 Task: Create new contact,   with mail id: 'Gianna.Nelson@cbsnewyork.com', first name: 'Gianna', Last name: 'Nelson', Job Title: Supply Chain Manager, Phone number (916) 555-5678. Change life cycle stage to  'Lead' and lead status to 'New'. Add new company to the associated contact: www.turbotechindia.com_x000D_
 and type: Reseller. Logged in from softage.3@softage.net
Action: Mouse moved to (71, 70)
Screenshot: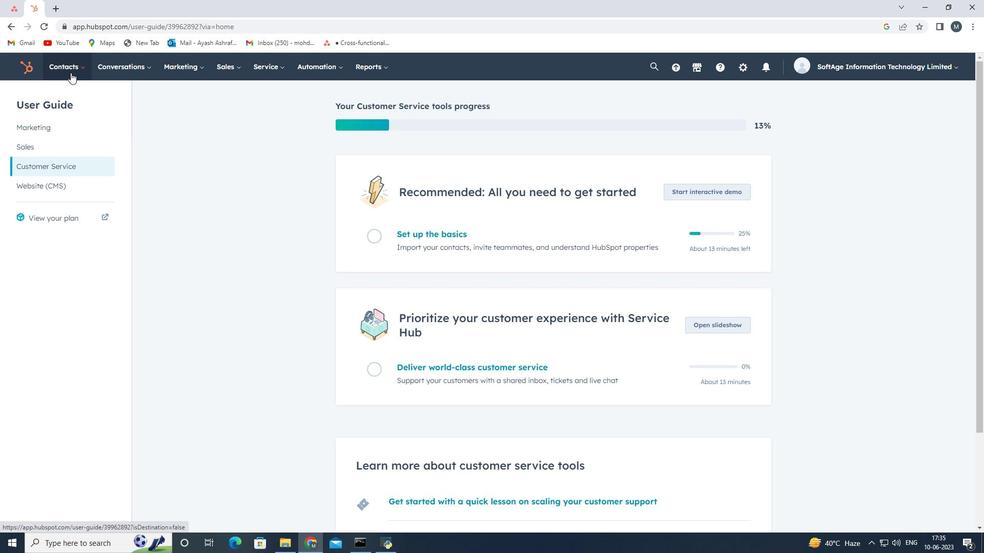 
Action: Mouse pressed left at (70, 71)
Screenshot: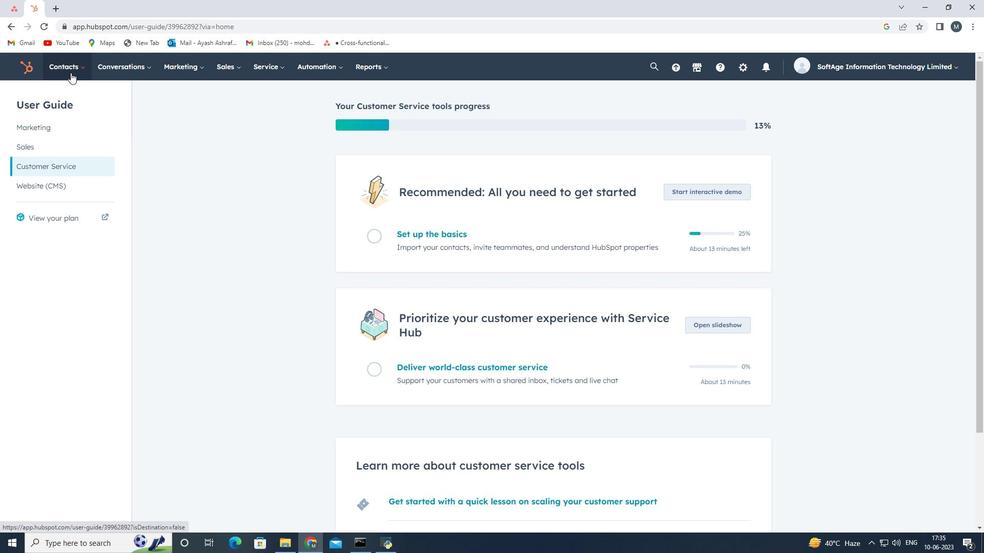 
Action: Mouse moved to (72, 93)
Screenshot: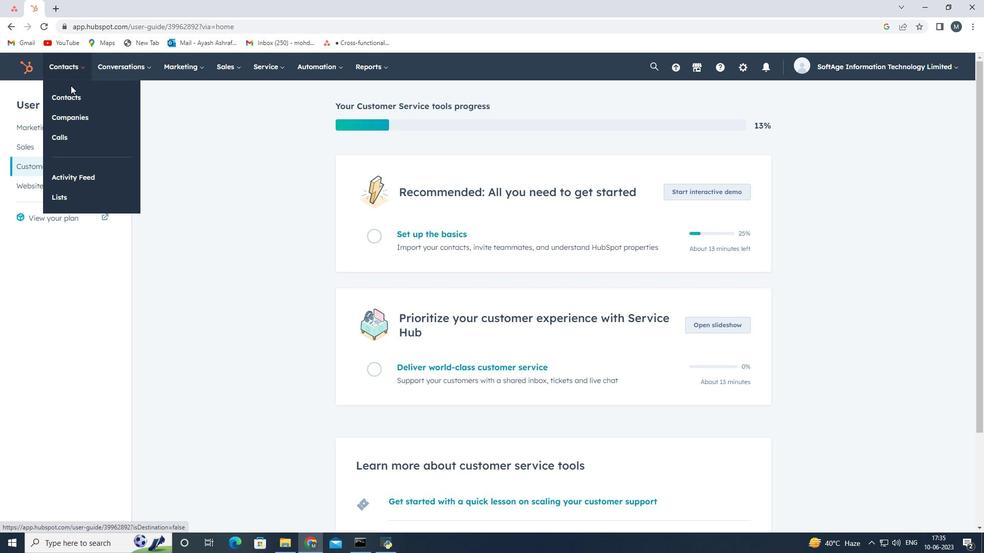 
Action: Mouse pressed left at (72, 93)
Screenshot: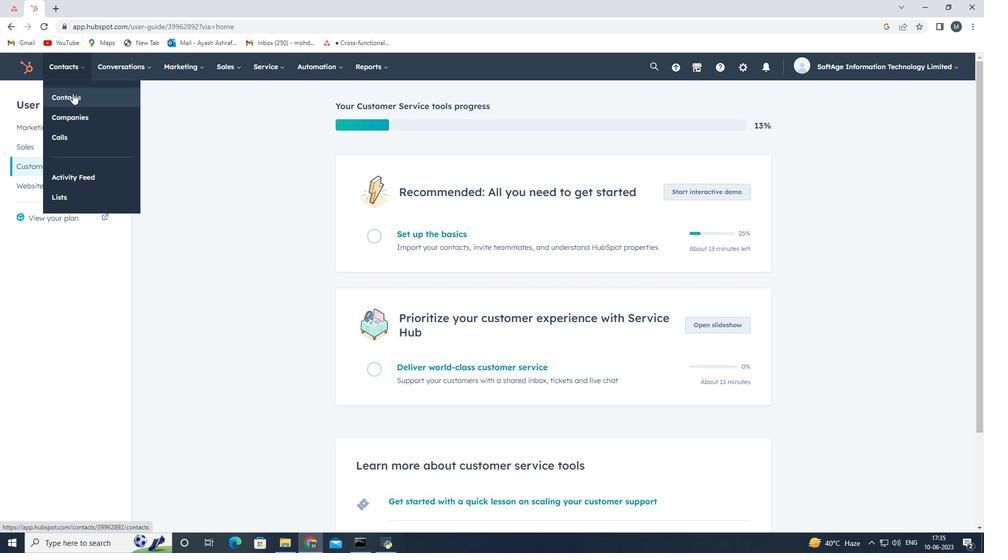 
Action: Mouse moved to (926, 106)
Screenshot: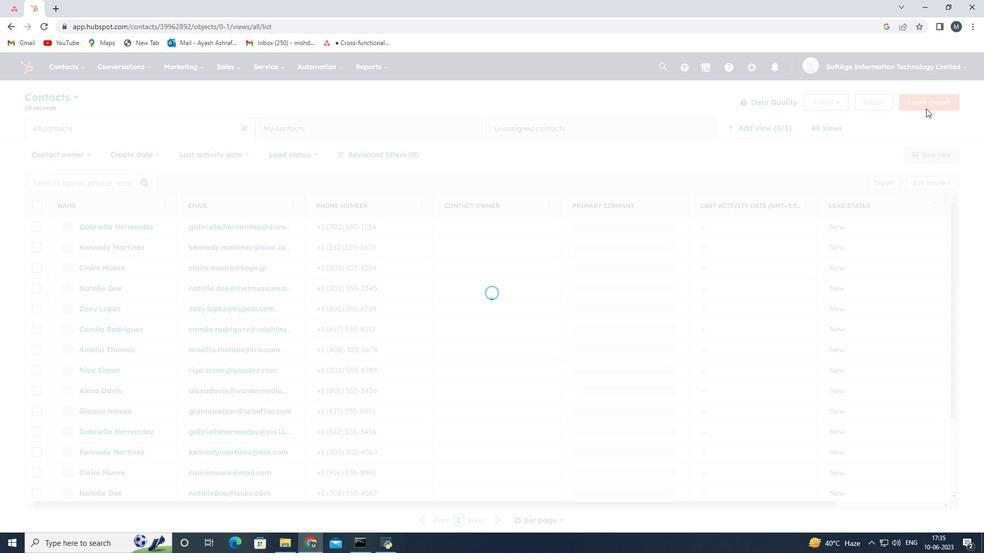 
Action: Mouse pressed left at (926, 106)
Screenshot: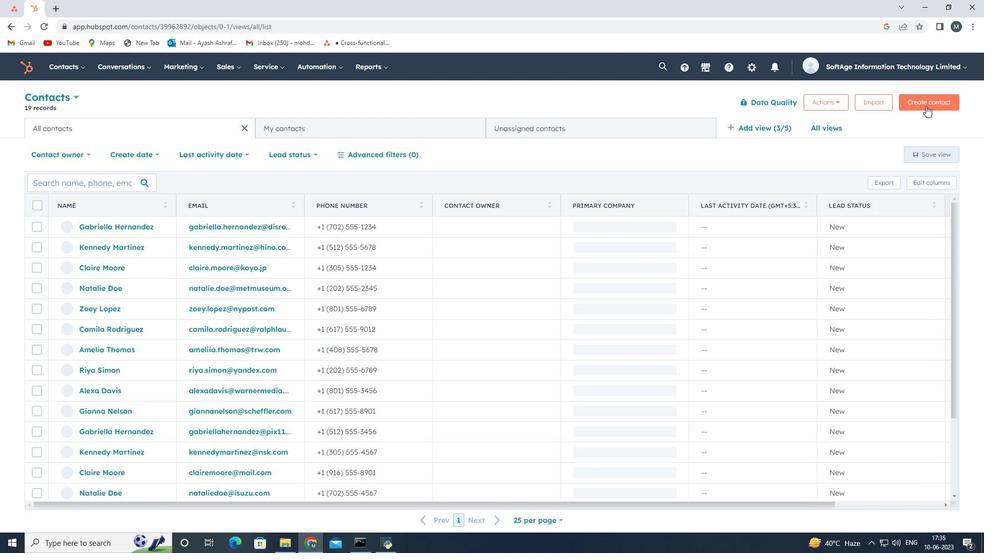
Action: Mouse moved to (753, 152)
Screenshot: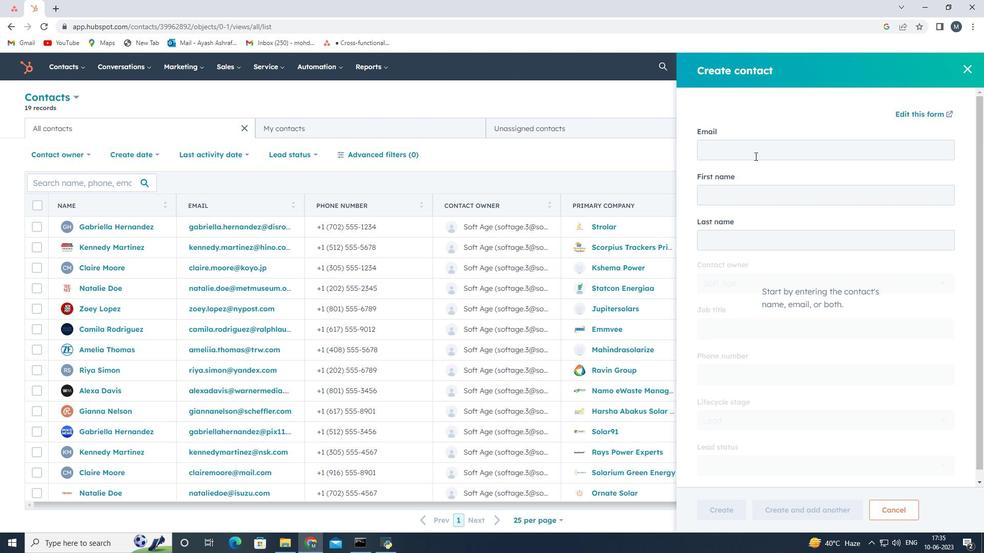 
Action: Mouse pressed left at (753, 152)
Screenshot: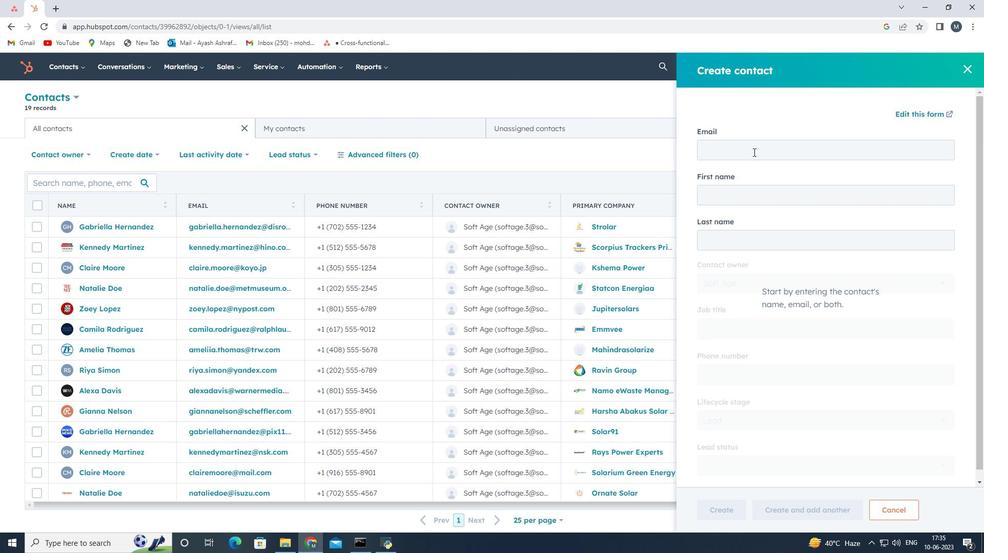 
Action: Key pressed <Key.shift>Gianna.<Key.shift>Nelson<Key.shift><Key.shift><Key.shift><Key.shift><Key.shift><Key.shift><Key.shift><Key.shift><Key.shift><Key.shift><Key.shift><Key.shift>@cbsnewyork.com
Screenshot: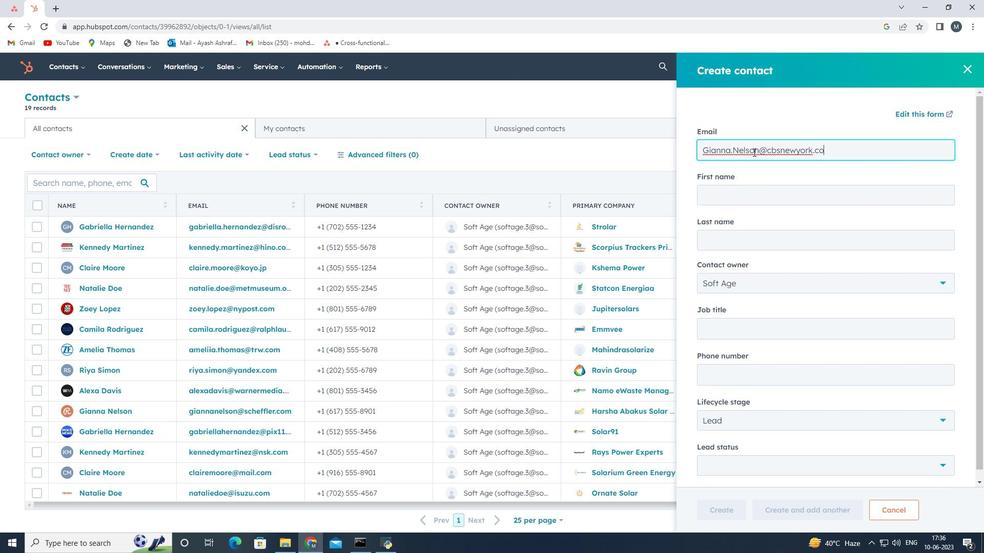 
Action: Mouse moved to (757, 194)
Screenshot: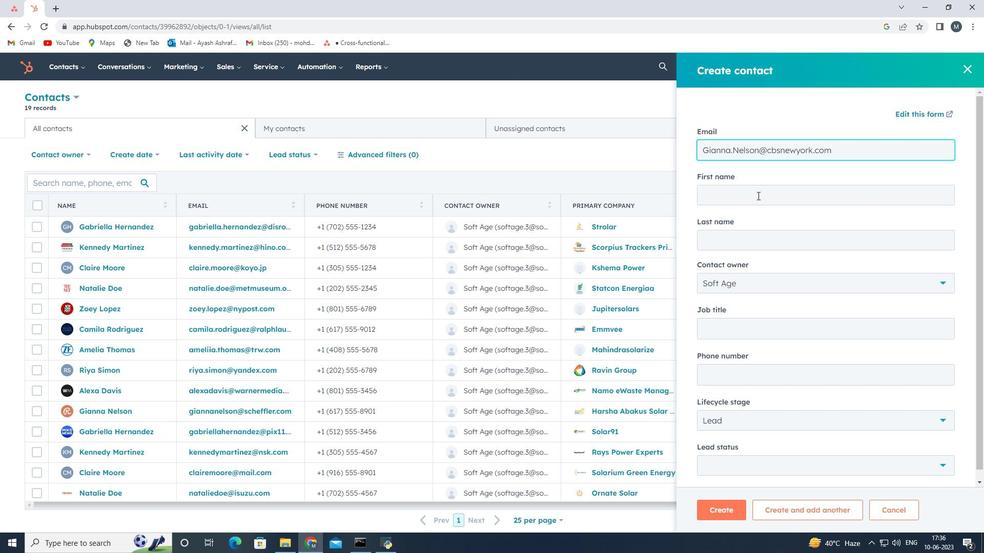 
Action: Mouse pressed left at (757, 194)
Screenshot: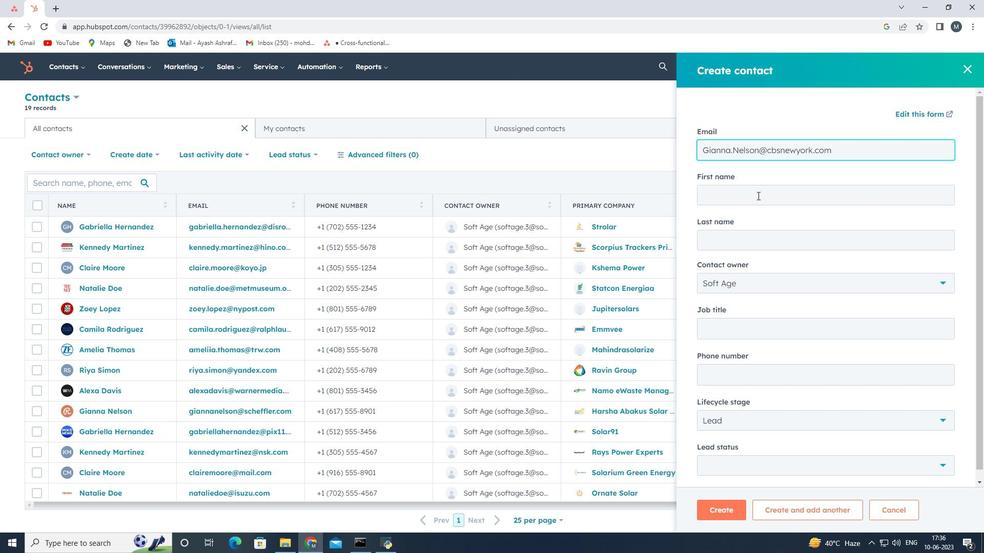 
Action: Key pressed <Key.shift><Key.shift><Key.shift><Key.shift><Key.shift><Key.shift><Key.shift>Gianna
Screenshot: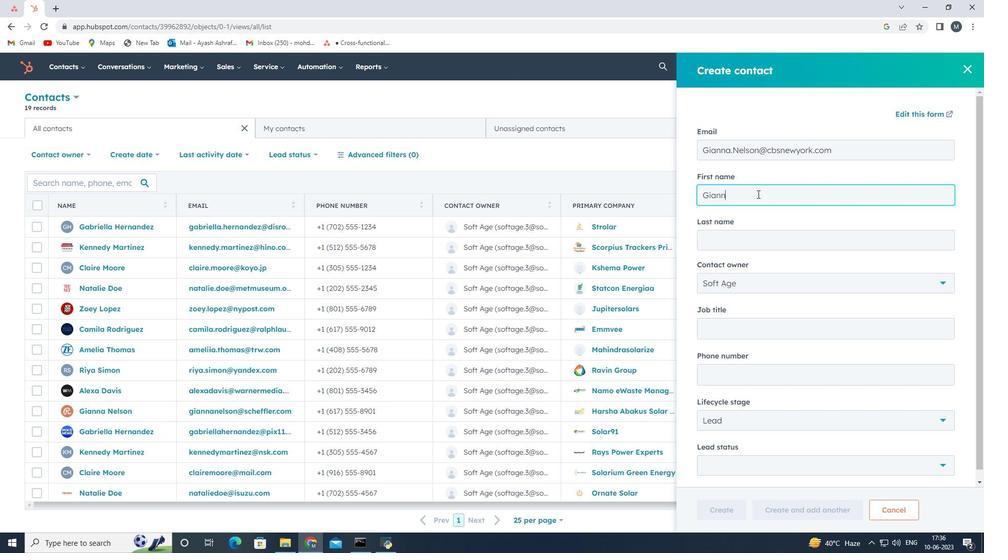 
Action: Mouse moved to (748, 236)
Screenshot: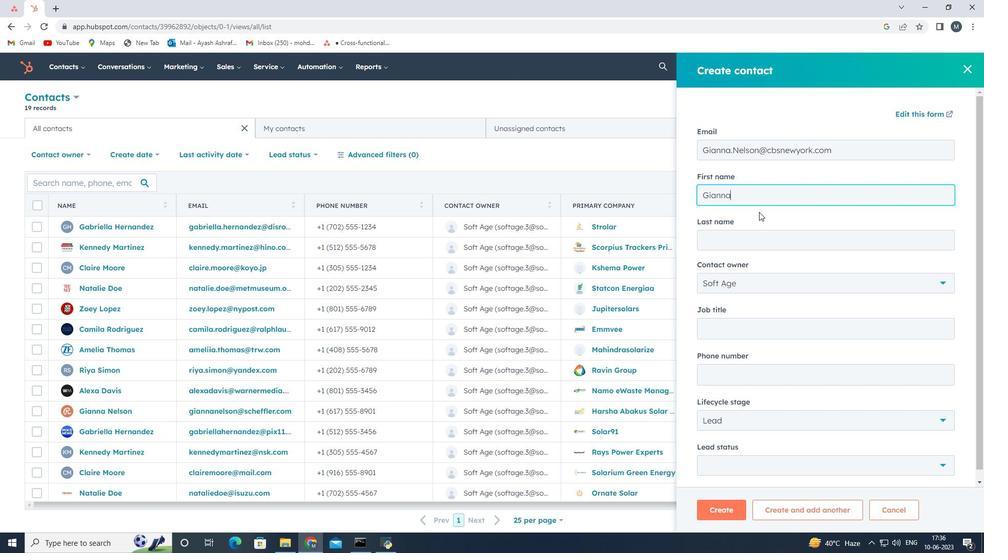 
Action: Mouse pressed left at (748, 236)
Screenshot: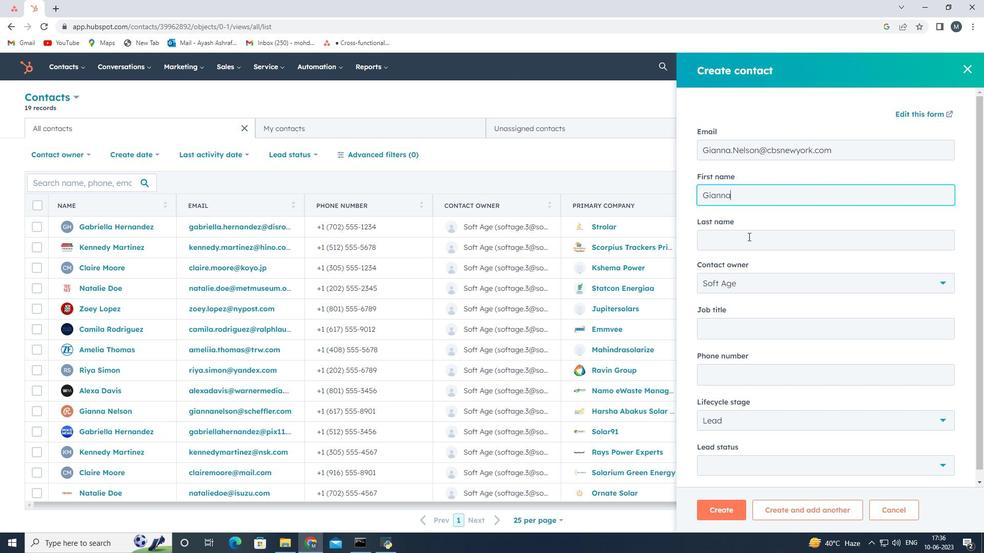 
Action: Key pressed <Key.shift>Nelson
Screenshot: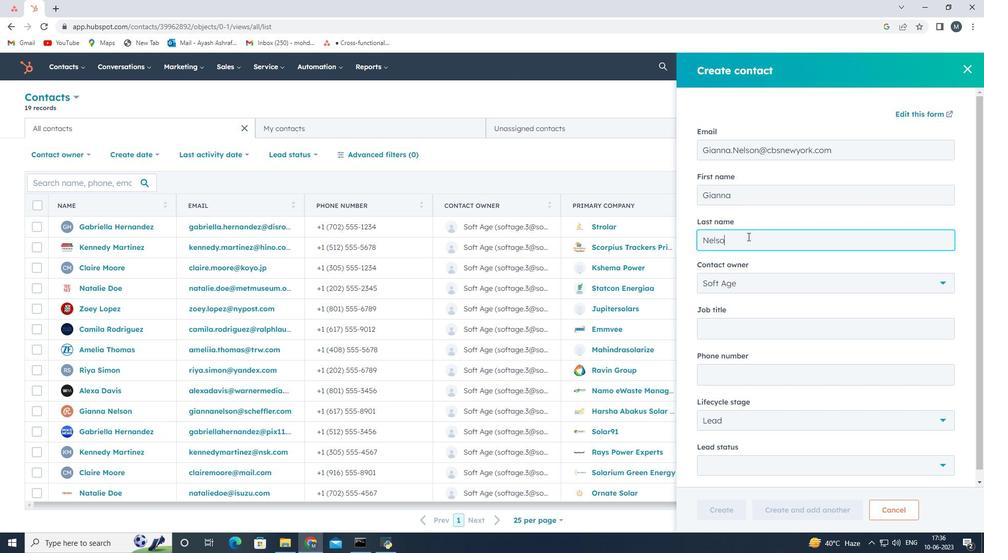 
Action: Mouse scrolled (748, 236) with delta (0, 0)
Screenshot: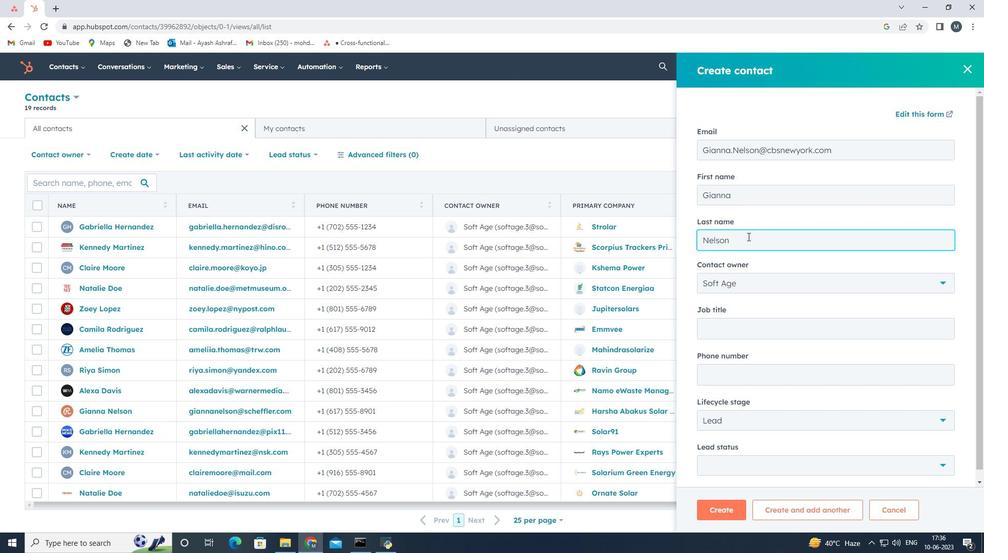 
Action: Mouse moved to (737, 323)
Screenshot: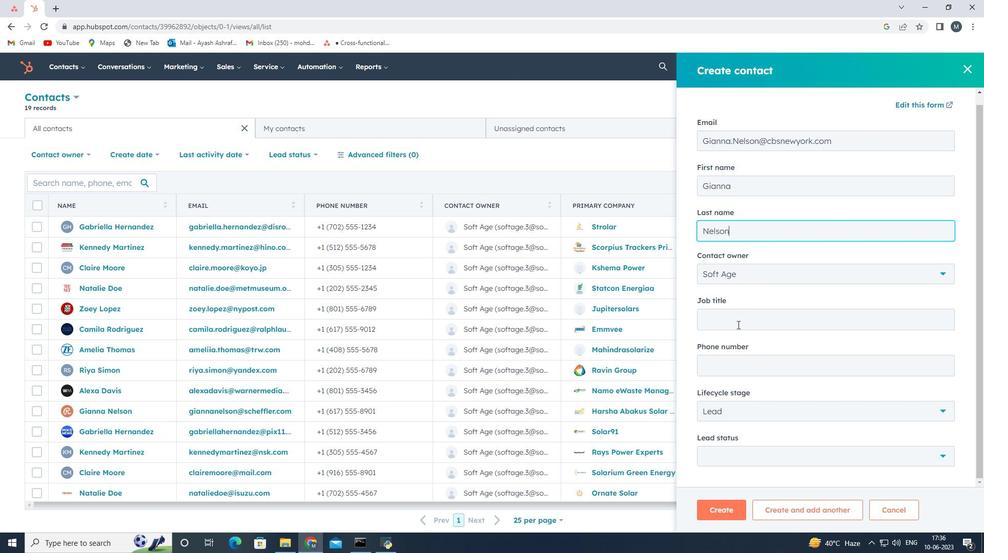 
Action: Mouse pressed left at (737, 323)
Screenshot: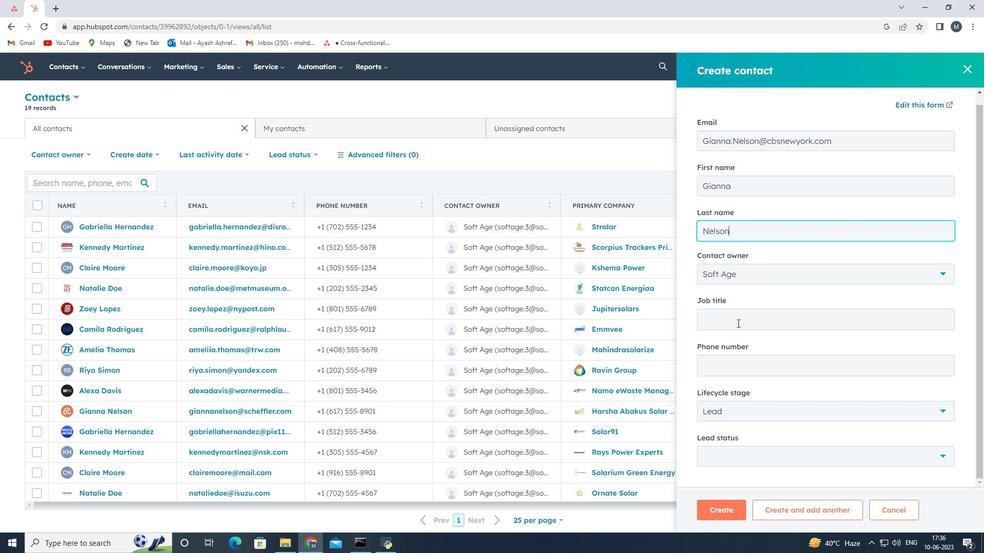 
Action: Mouse moved to (737, 322)
Screenshot: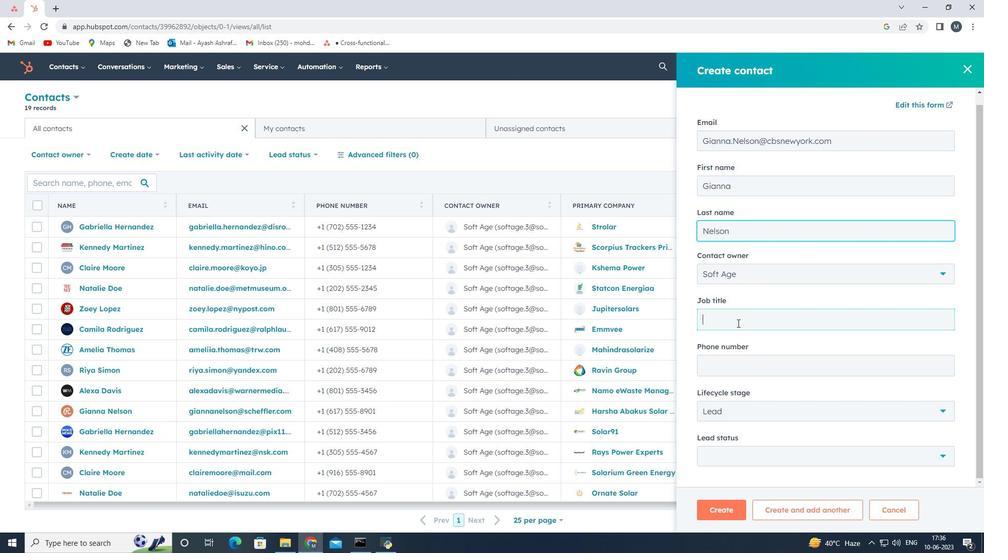 
Action: Key pressed <Key.shift>Supply<Key.space><Key.shift>Chain<Key.space><Key.shift>Manager
Screenshot: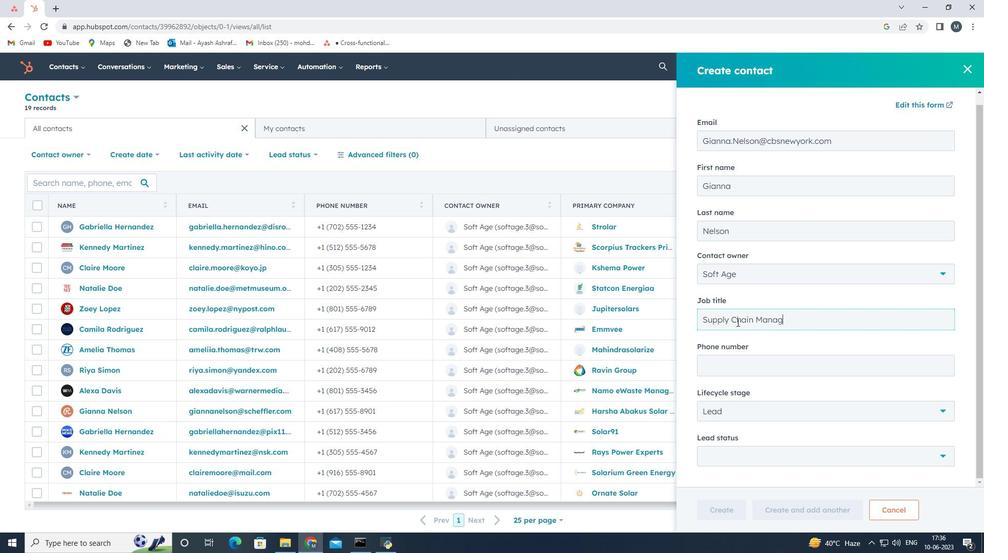 
Action: Mouse moved to (750, 319)
Screenshot: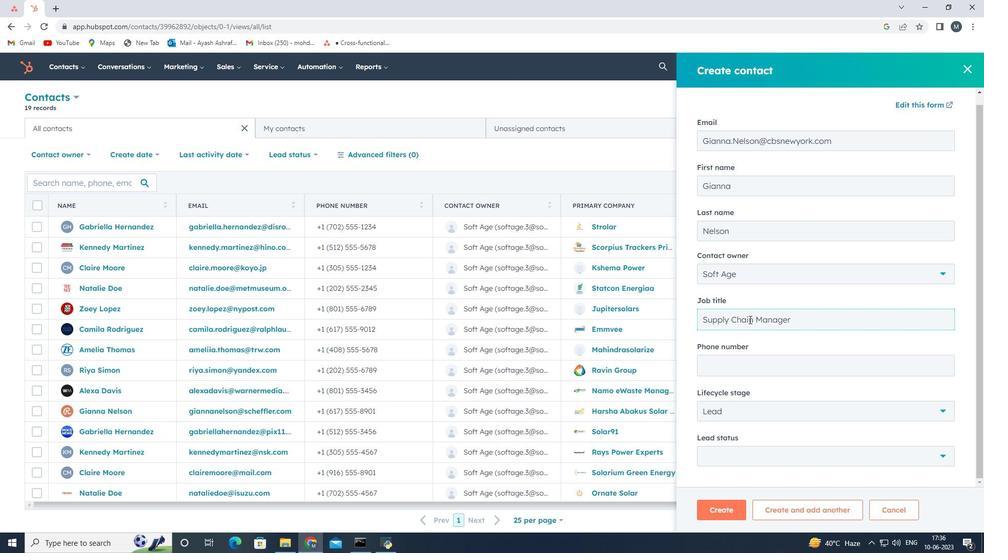 
Action: Mouse scrolled (750, 319) with delta (0, 0)
Screenshot: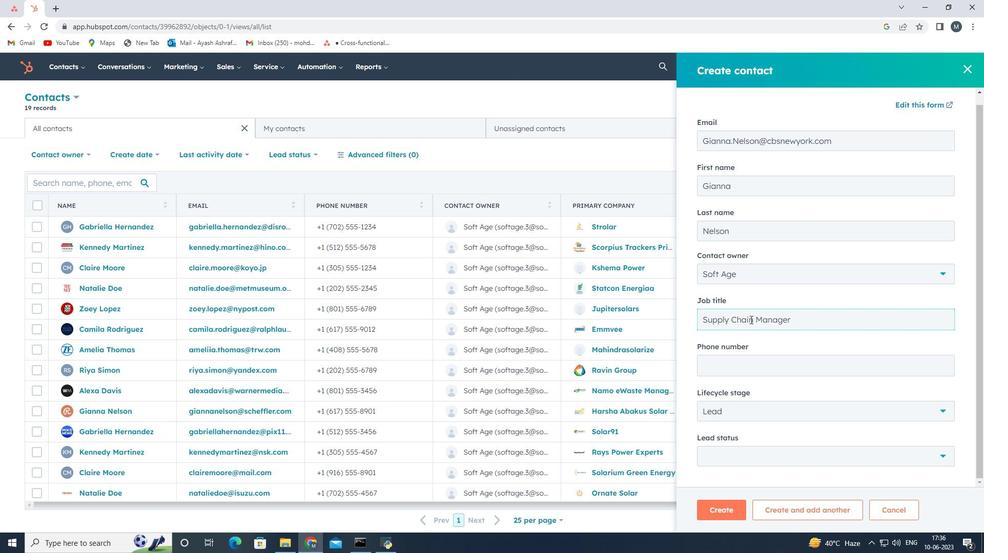 
Action: Mouse moved to (765, 367)
Screenshot: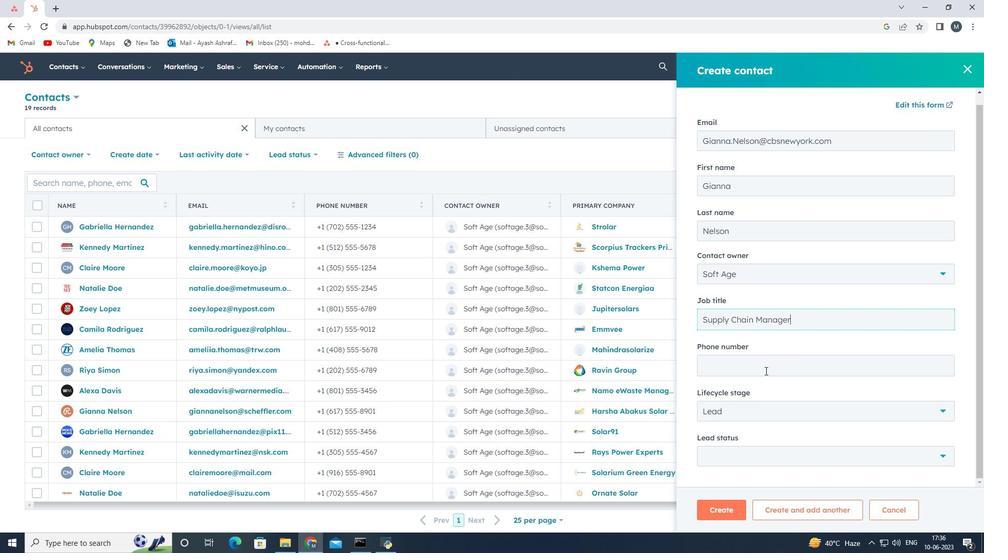 
Action: Mouse pressed left at (765, 367)
Screenshot: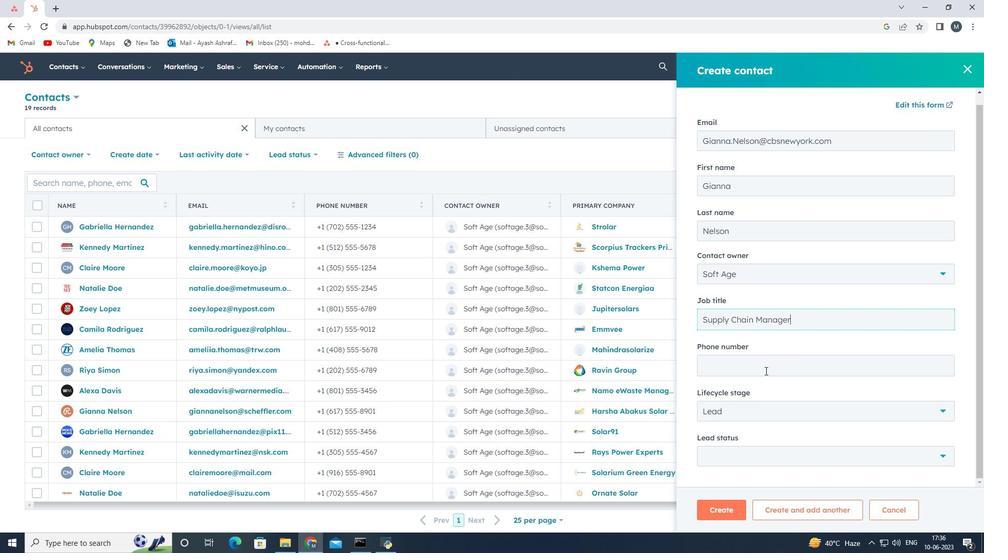 
Action: Key pressed 9165555678
Screenshot: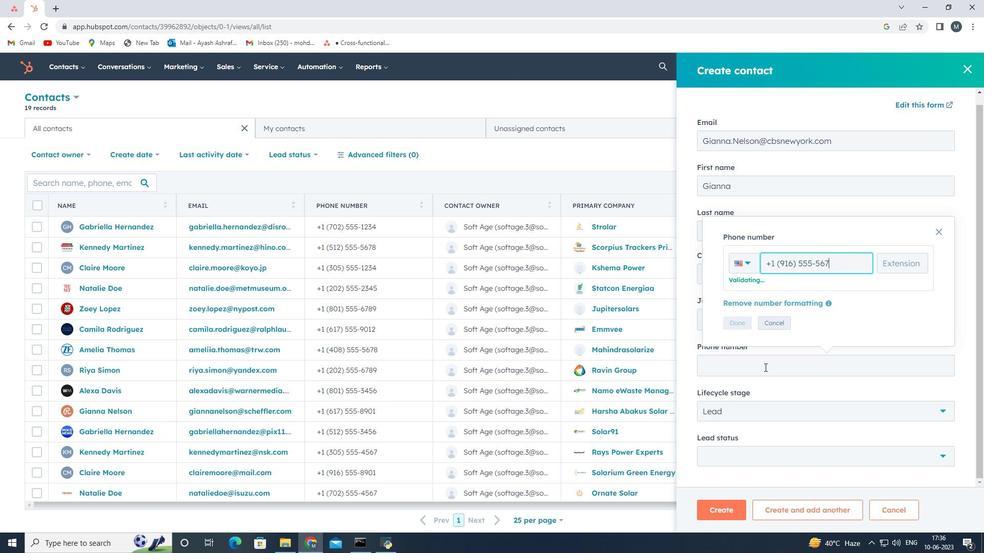 
Action: Mouse moved to (738, 324)
Screenshot: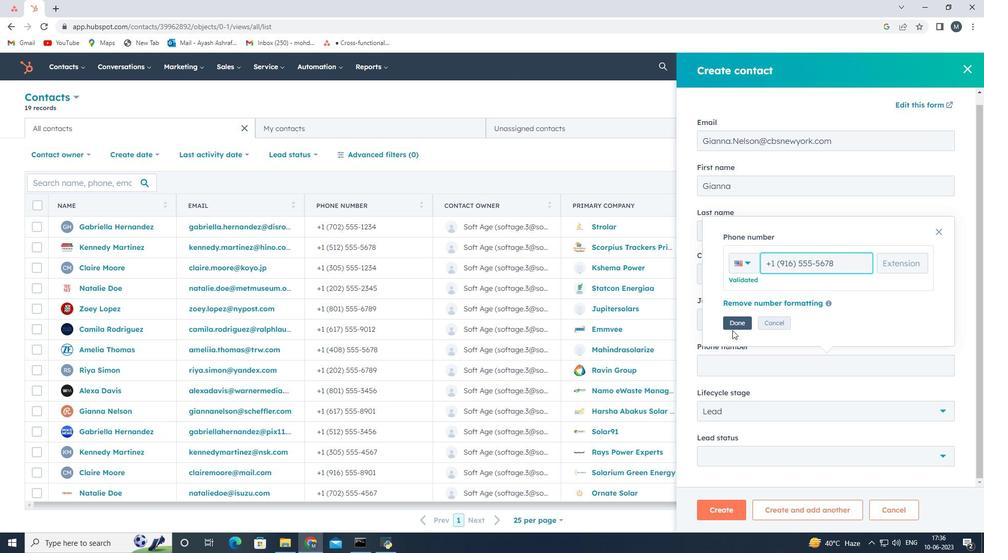 
Action: Mouse pressed left at (738, 324)
Screenshot: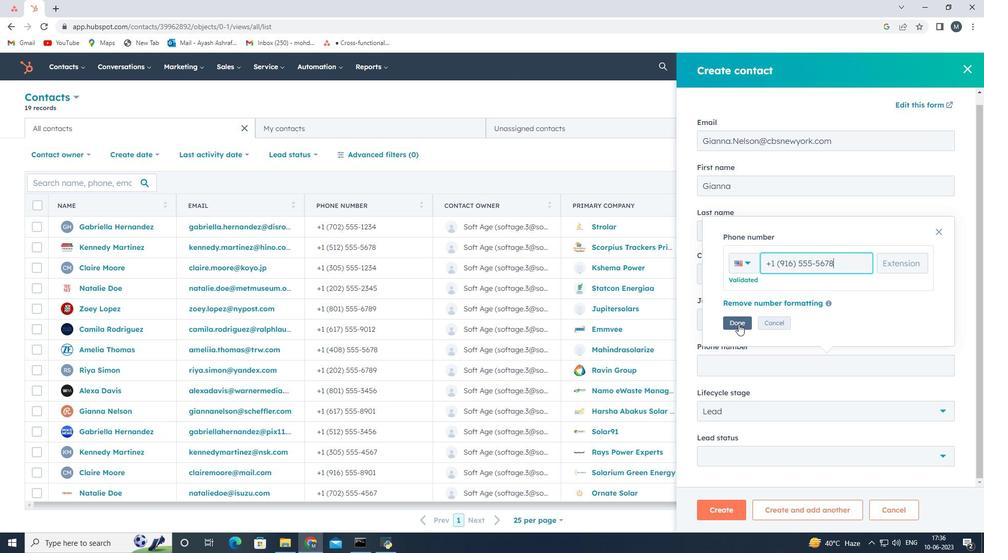 
Action: Mouse moved to (754, 353)
Screenshot: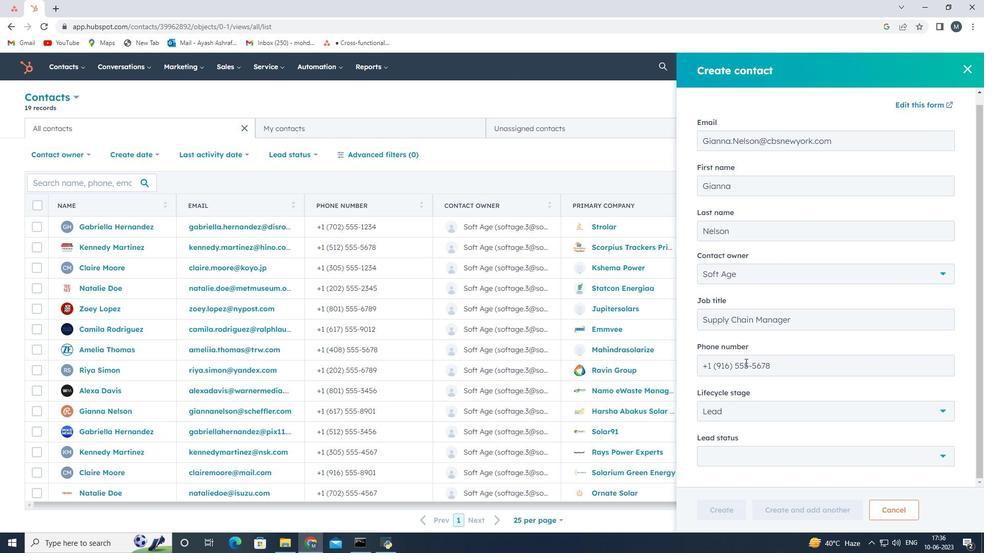 
Action: Mouse scrolled (754, 353) with delta (0, 0)
Screenshot: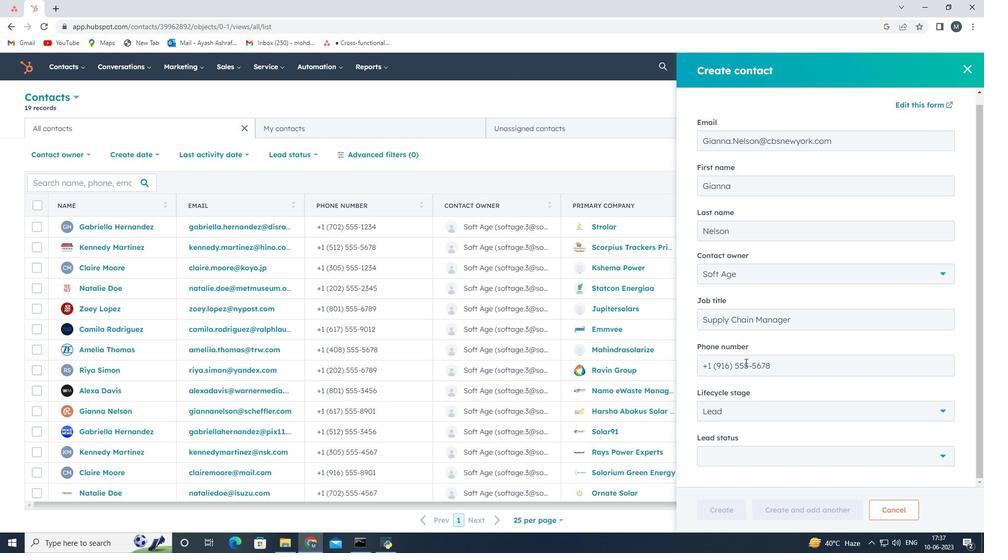 
Action: Mouse moved to (752, 412)
Screenshot: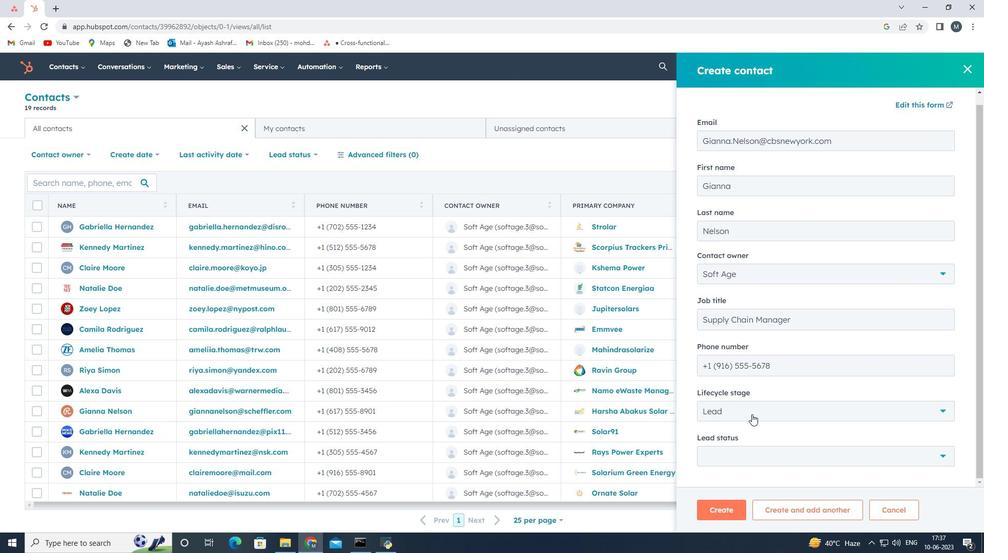 
Action: Mouse pressed left at (752, 412)
Screenshot: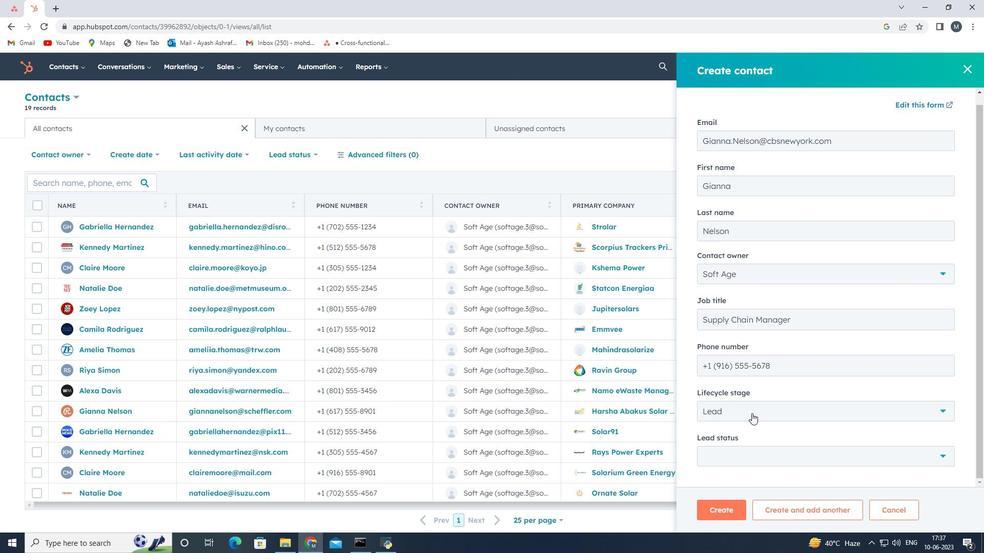 
Action: Mouse moved to (752, 318)
Screenshot: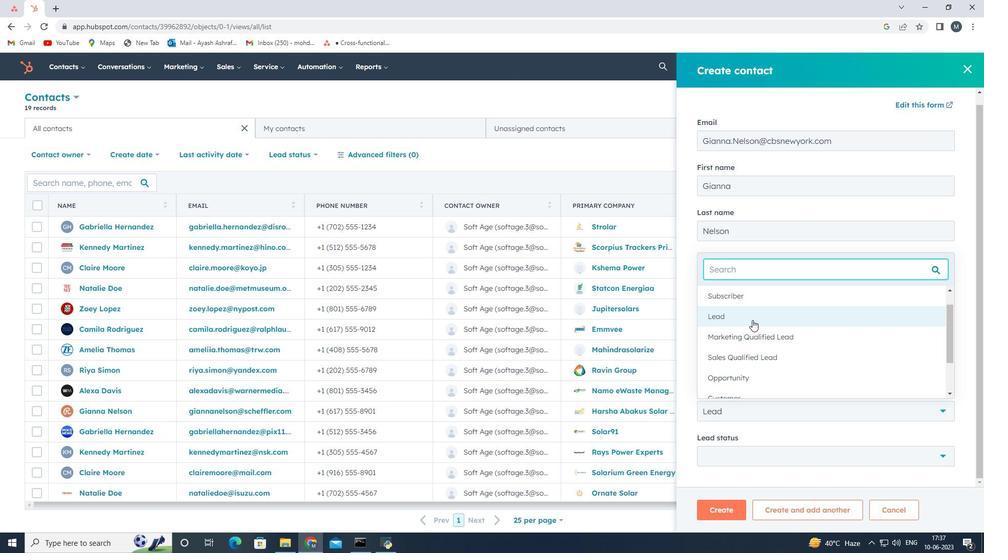 
Action: Mouse pressed left at (752, 318)
Screenshot: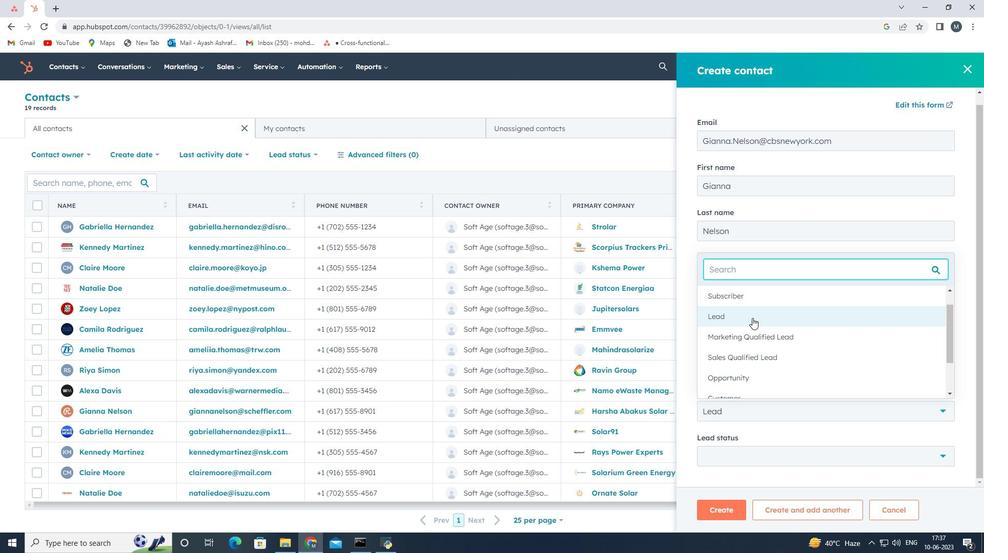 
Action: Mouse moved to (740, 451)
Screenshot: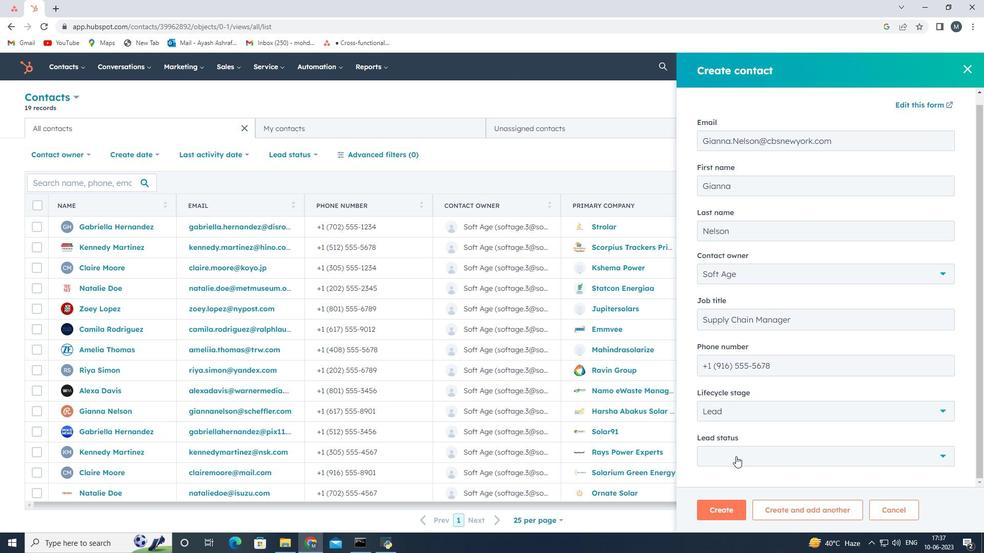 
Action: Mouse pressed left at (740, 451)
Screenshot: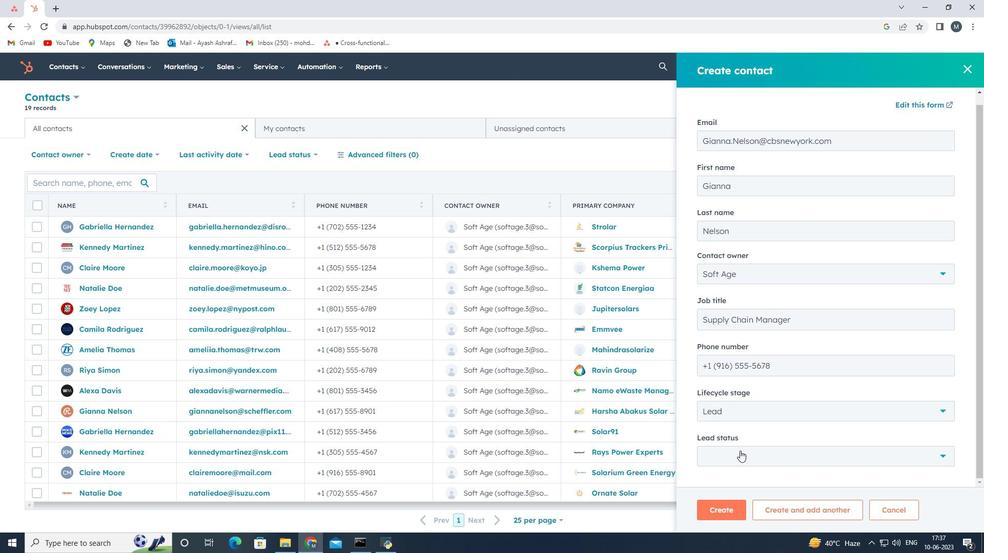 
Action: Mouse moved to (739, 365)
Screenshot: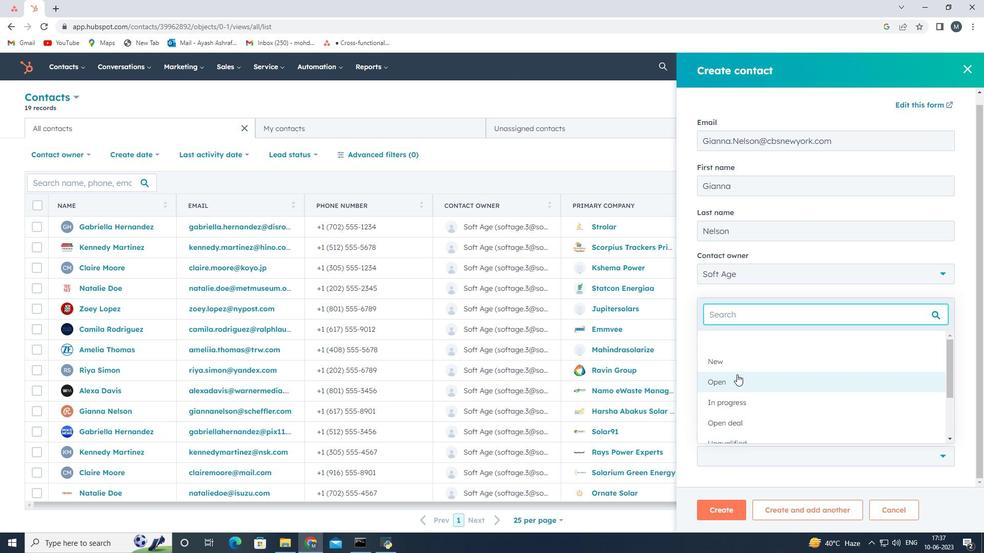 
Action: Mouse pressed left at (739, 365)
Screenshot: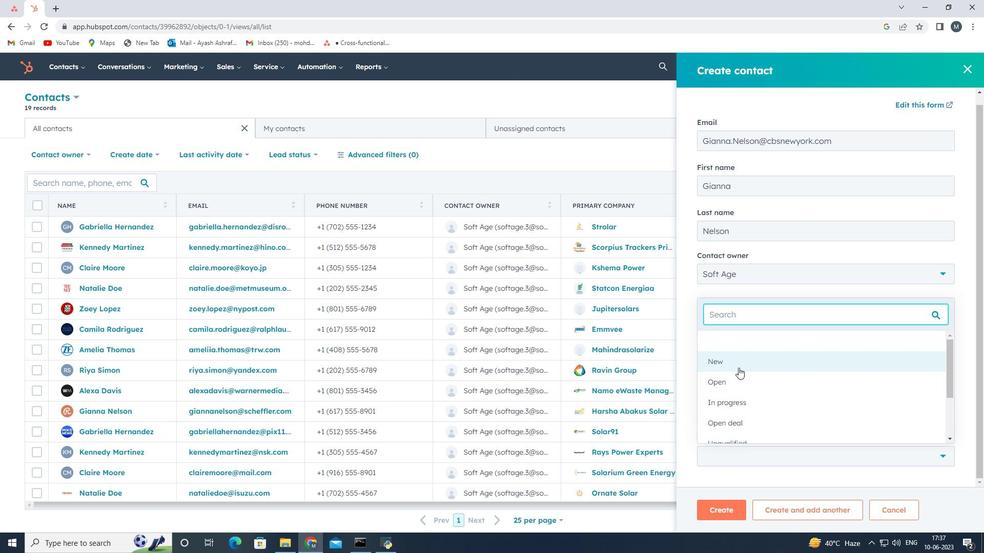 
Action: Mouse moved to (714, 507)
Screenshot: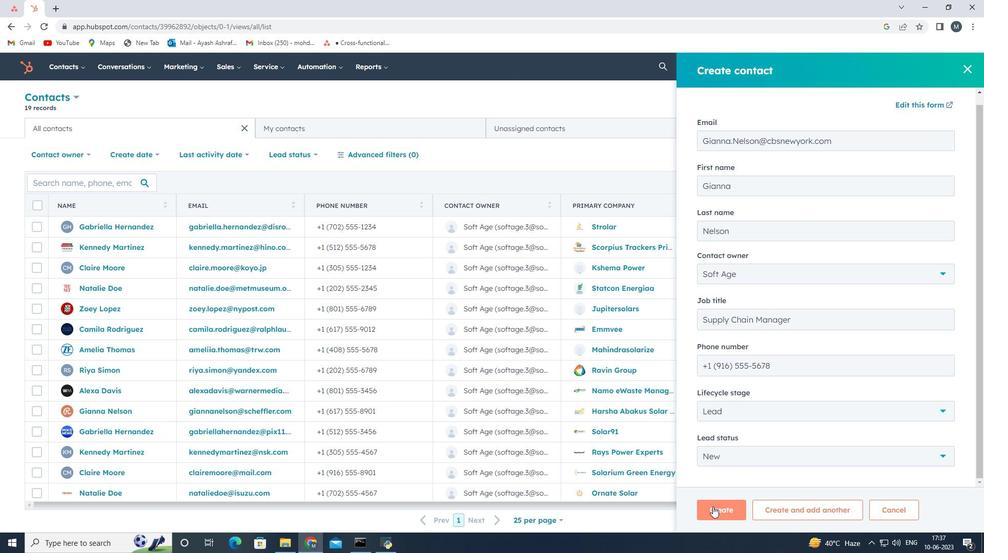 
Action: Mouse pressed left at (714, 507)
Screenshot: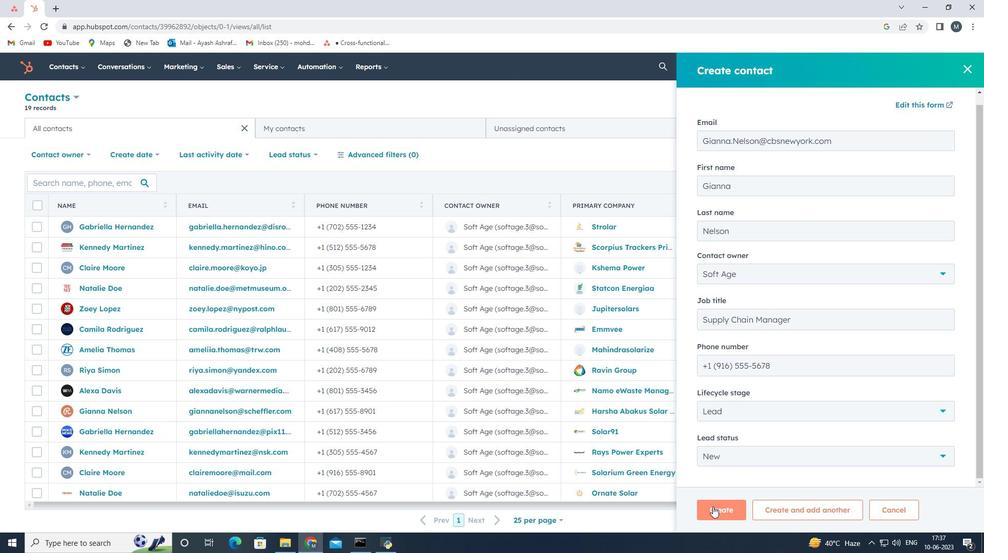 
Action: Mouse moved to (687, 347)
Screenshot: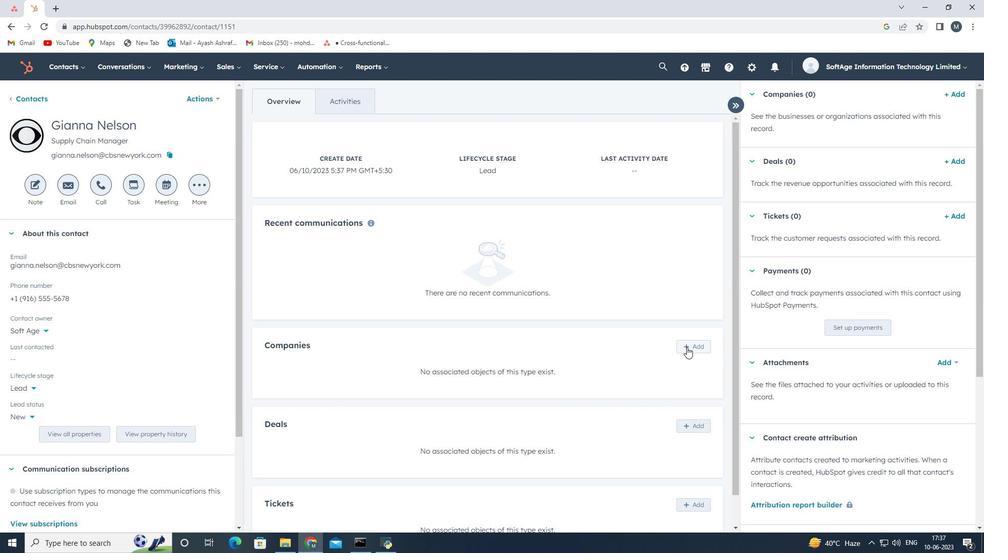
Action: Mouse pressed left at (687, 347)
Screenshot: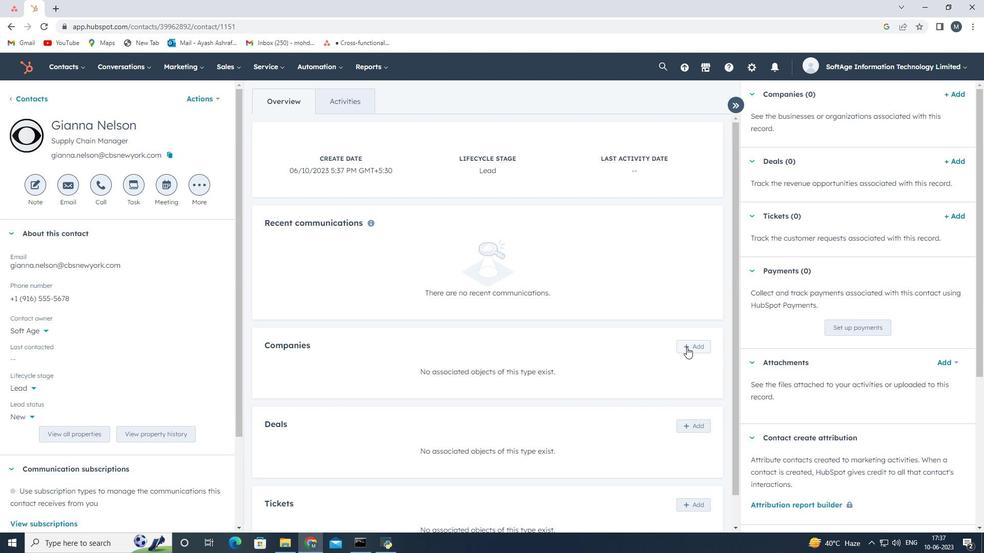 
Action: Mouse moved to (758, 123)
Screenshot: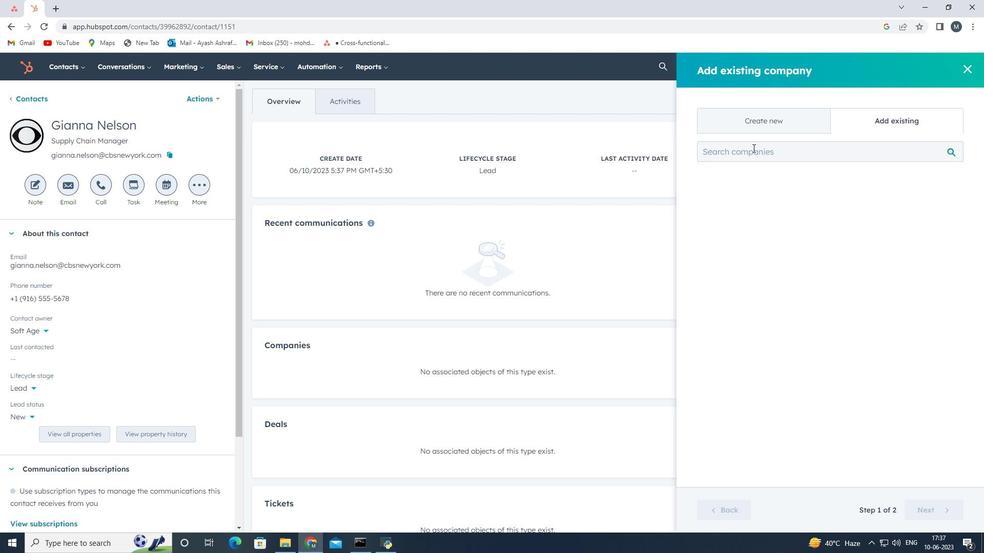 
Action: Mouse pressed left at (758, 123)
Screenshot: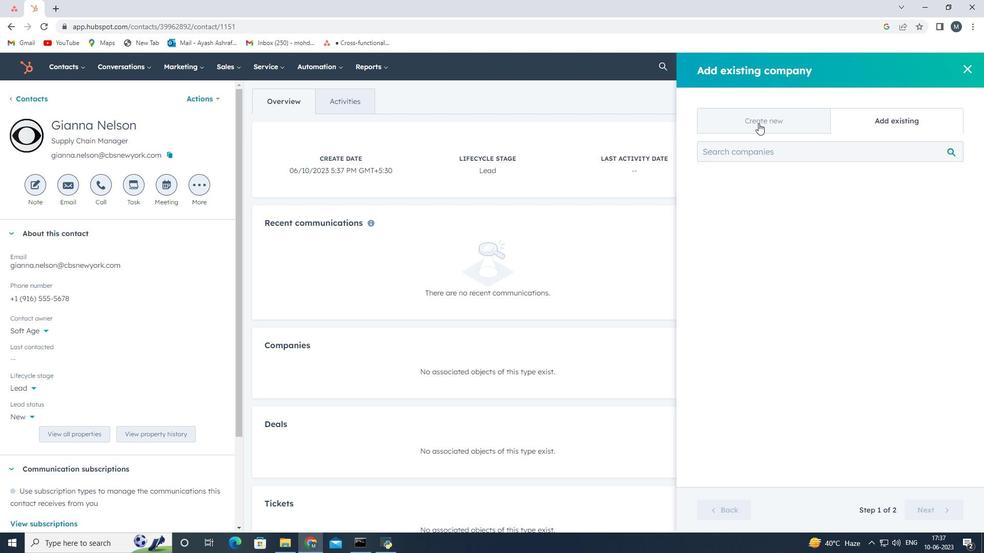 
Action: Mouse moved to (740, 186)
Screenshot: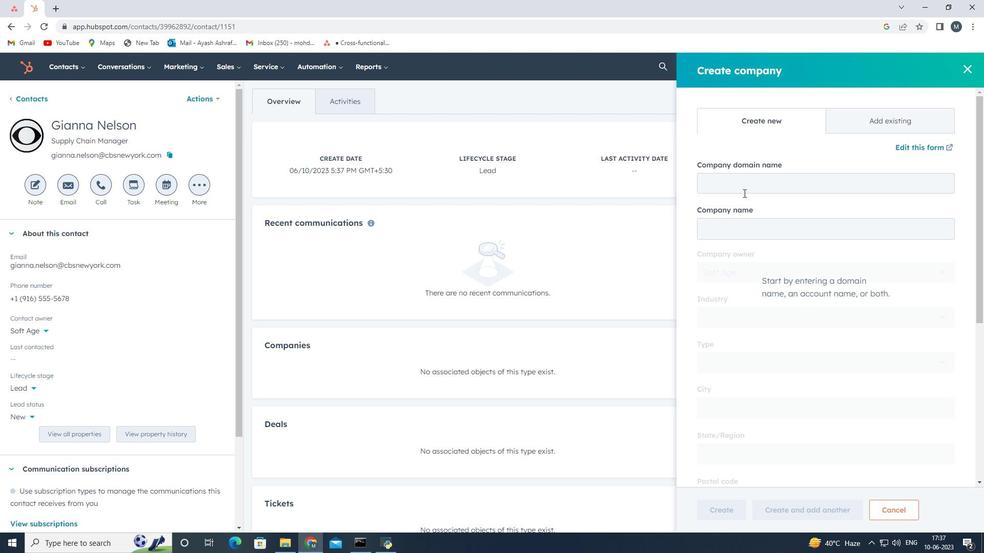 
Action: Mouse pressed left at (740, 186)
Screenshot: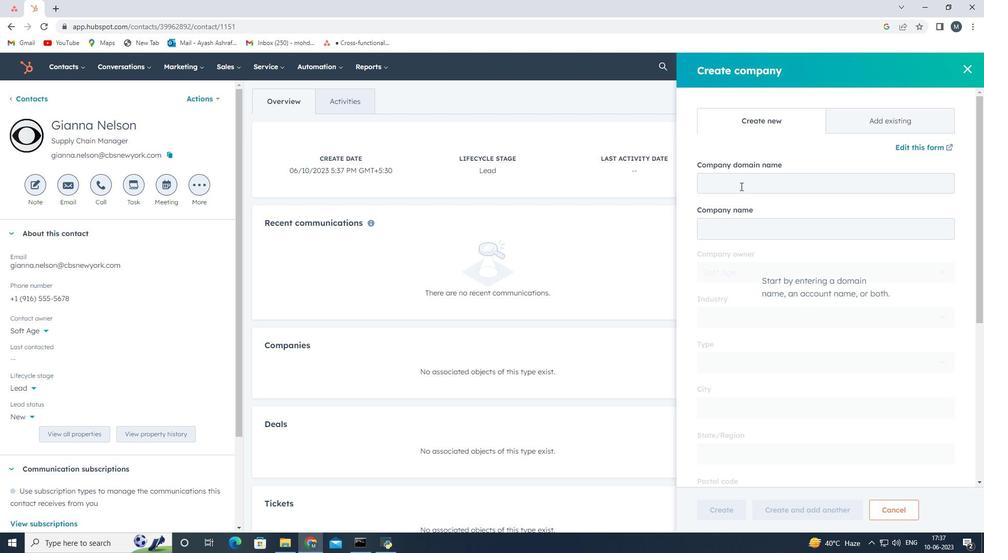 
Action: Key pressed www.turbotechindia.com
Screenshot: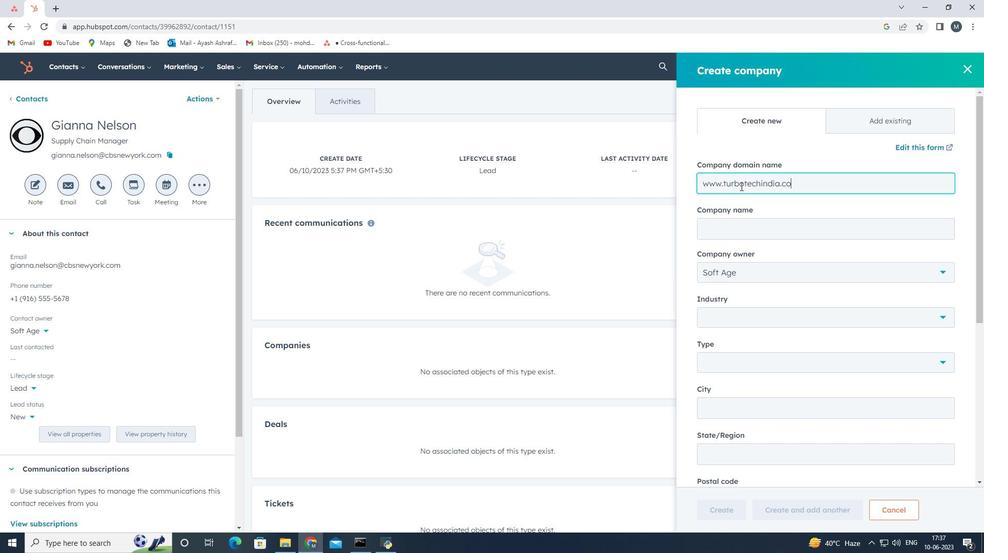 
Action: Mouse moved to (767, 364)
Screenshot: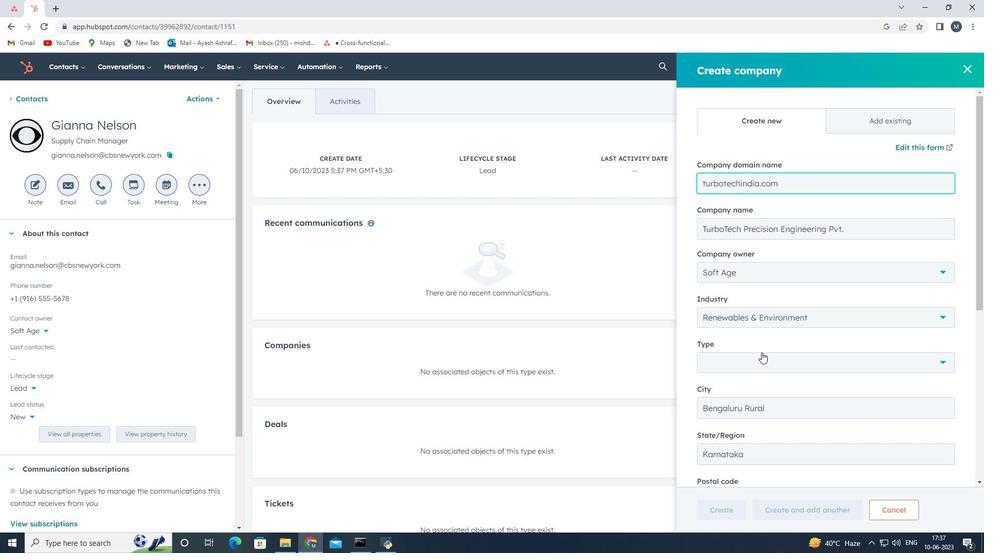 
Action: Mouse pressed left at (767, 364)
Screenshot: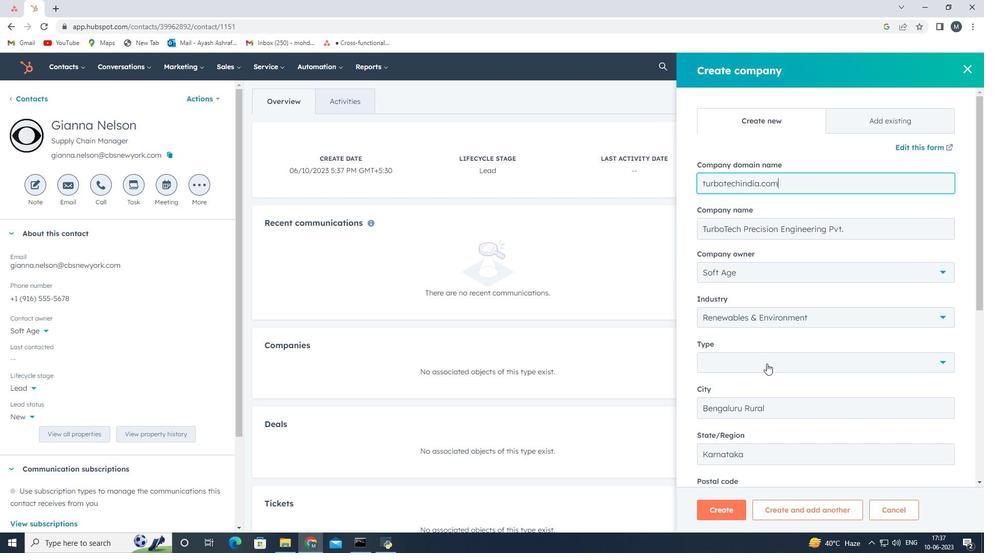 
Action: Mouse moved to (736, 452)
Screenshot: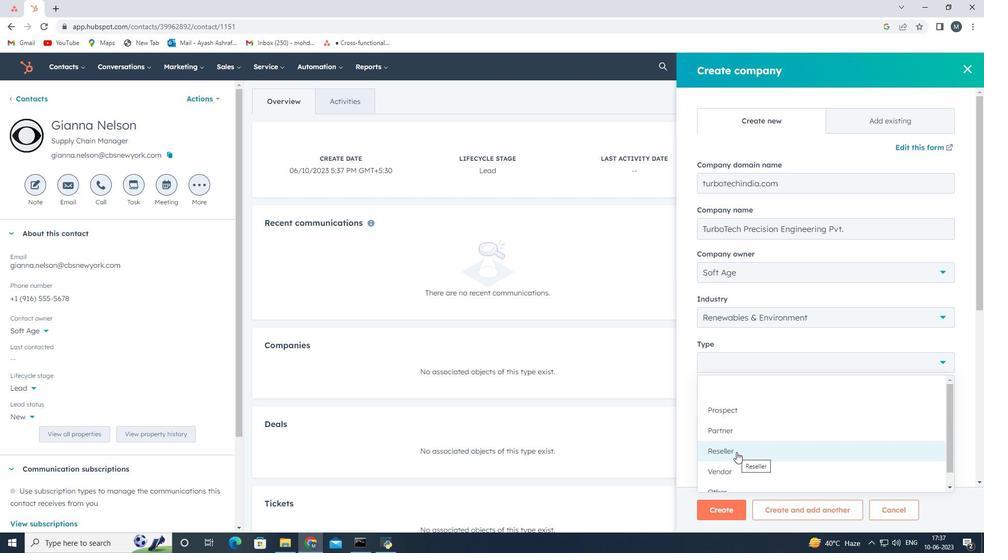 
Action: Mouse pressed left at (736, 452)
Screenshot: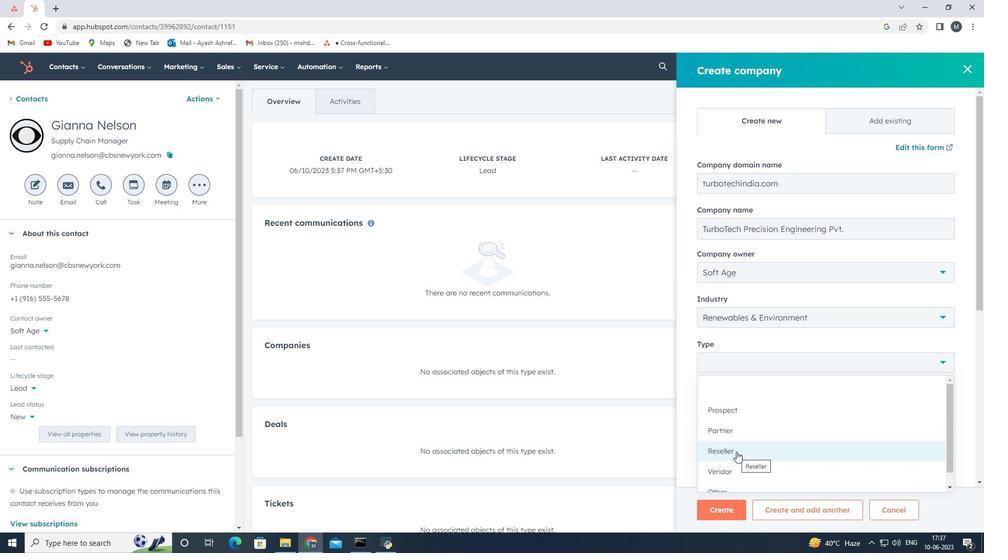 
Action: Mouse moved to (737, 419)
Screenshot: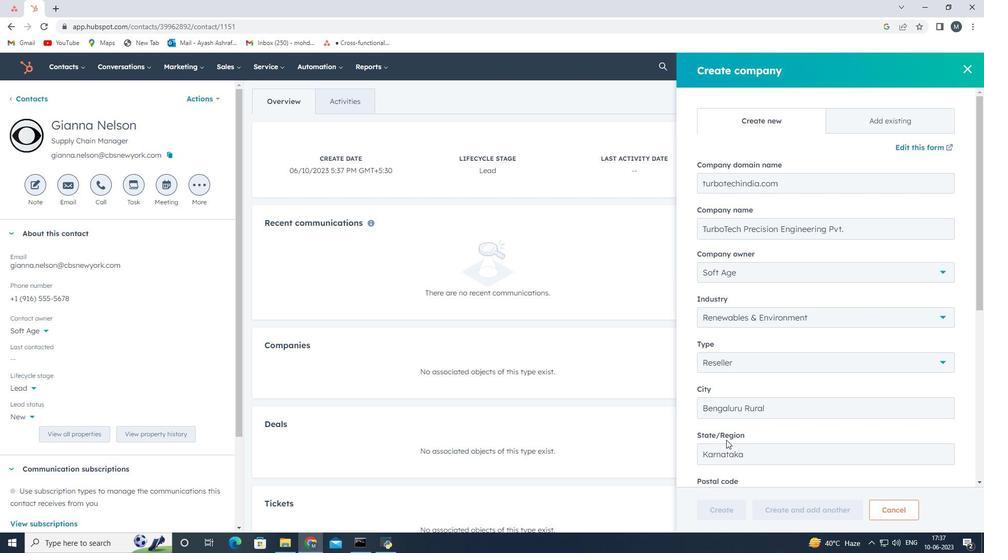 
Action: Mouse scrolled (737, 418) with delta (0, 0)
Screenshot: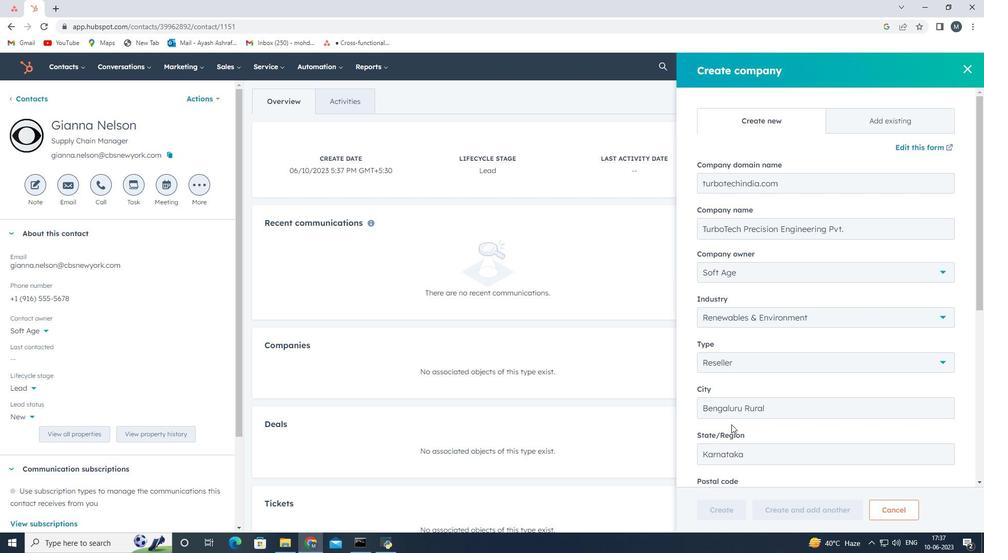 
Action: Mouse moved to (737, 418)
Screenshot: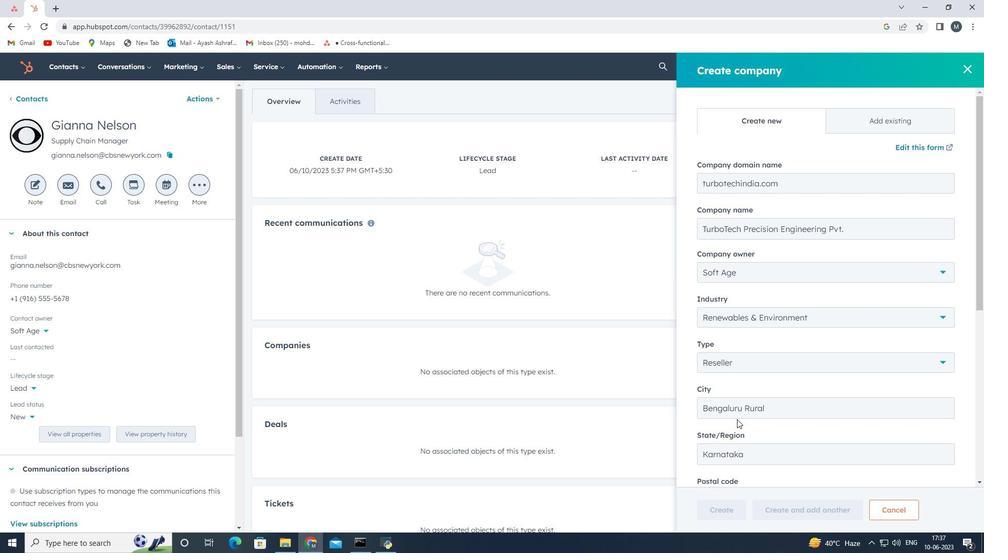 
Action: Mouse scrolled (737, 418) with delta (0, 0)
Screenshot: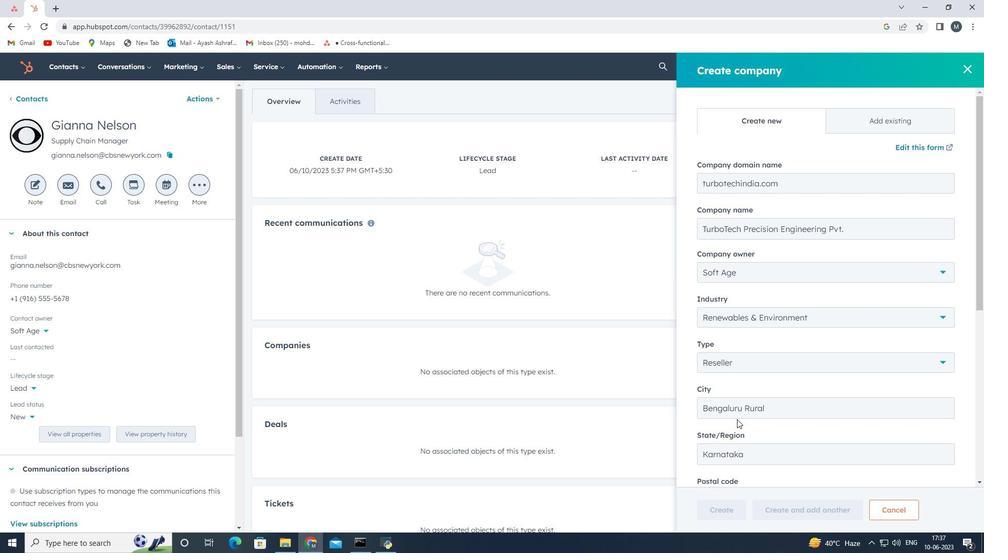 
Action: Mouse moved to (737, 419)
Screenshot: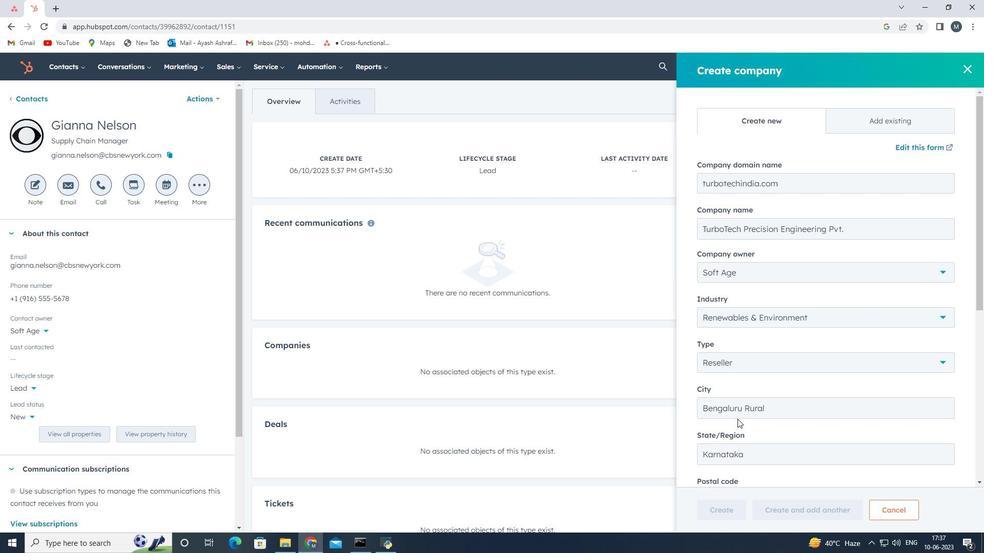 
Action: Mouse scrolled (737, 418) with delta (0, 0)
Screenshot: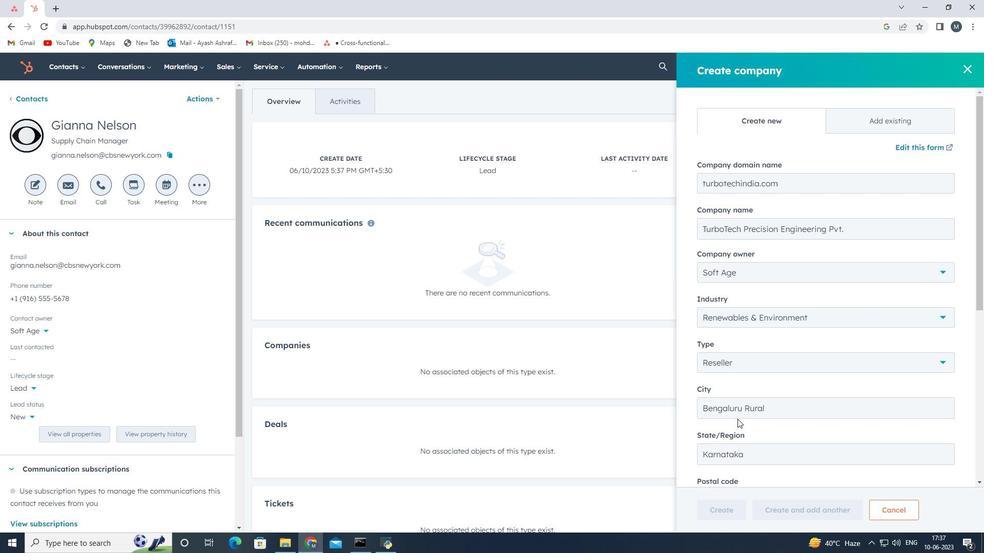 
Action: Mouse moved to (806, 478)
Screenshot: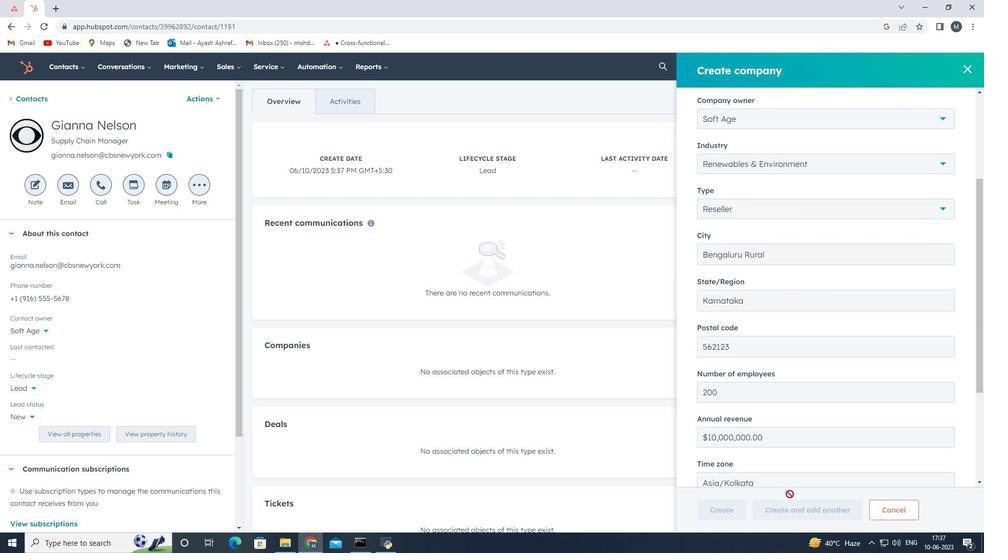 
Action: Mouse scrolled (806, 477) with delta (0, 0)
Screenshot: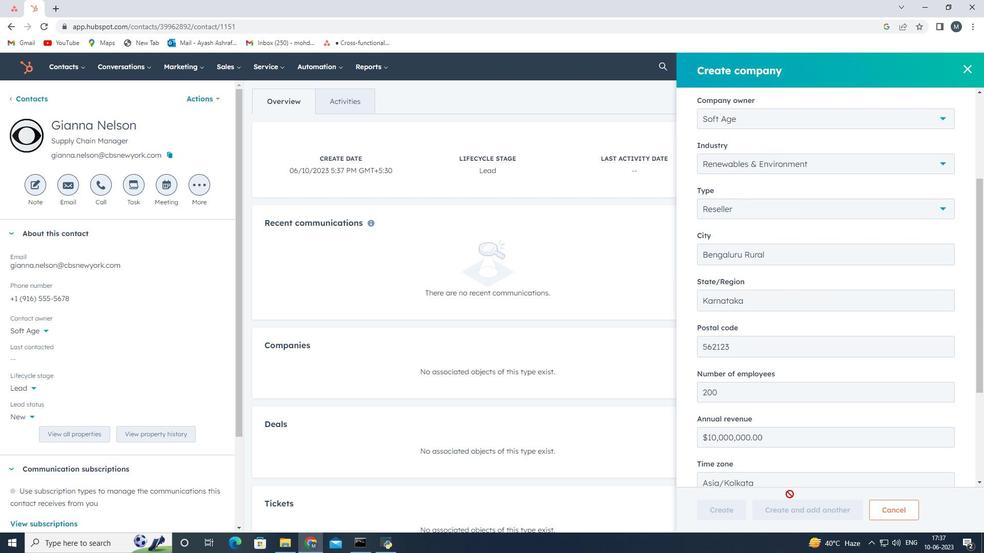 
Action: Mouse scrolled (806, 477) with delta (0, 0)
Screenshot: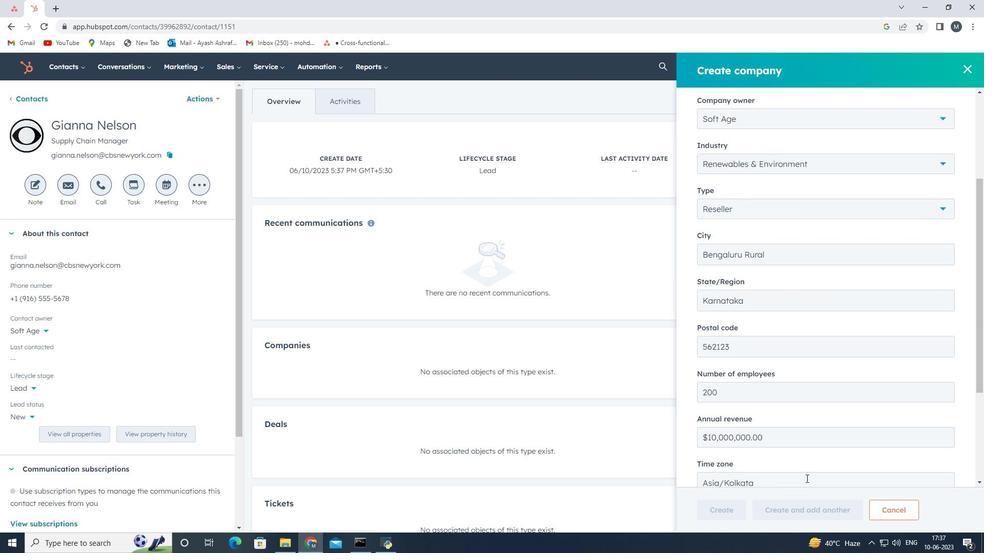 
Action: Mouse moved to (726, 512)
Screenshot: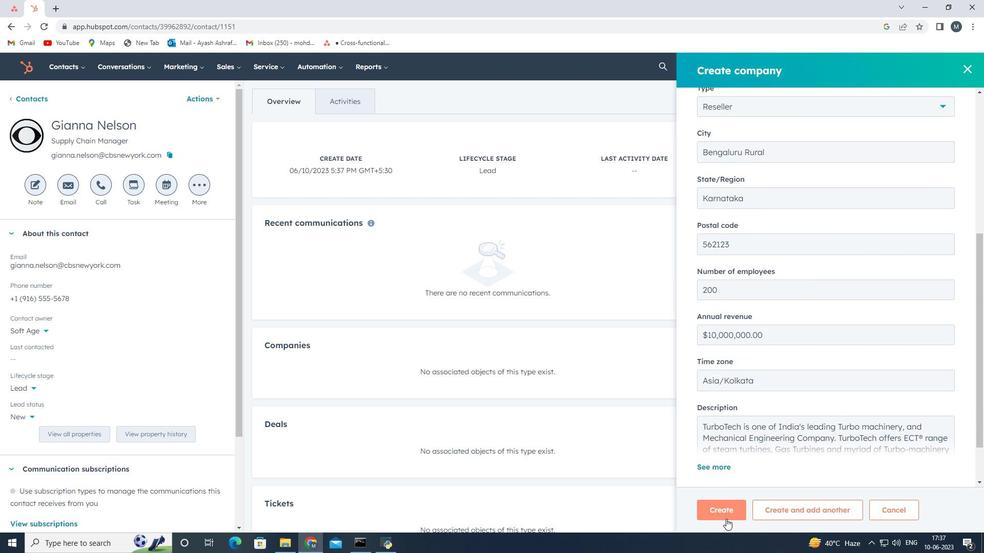 
Action: Mouse pressed left at (726, 512)
Screenshot: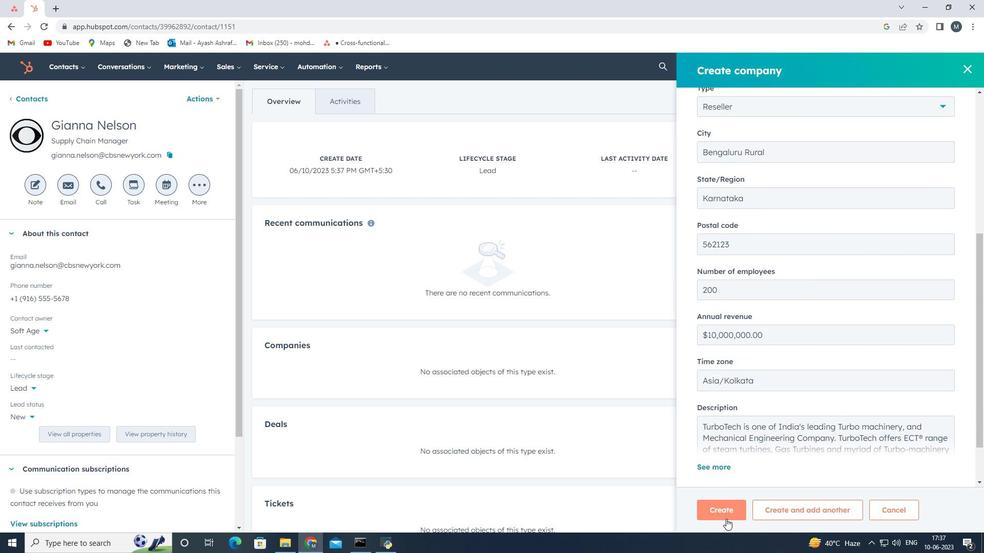
Action: Mouse moved to (559, 457)
Screenshot: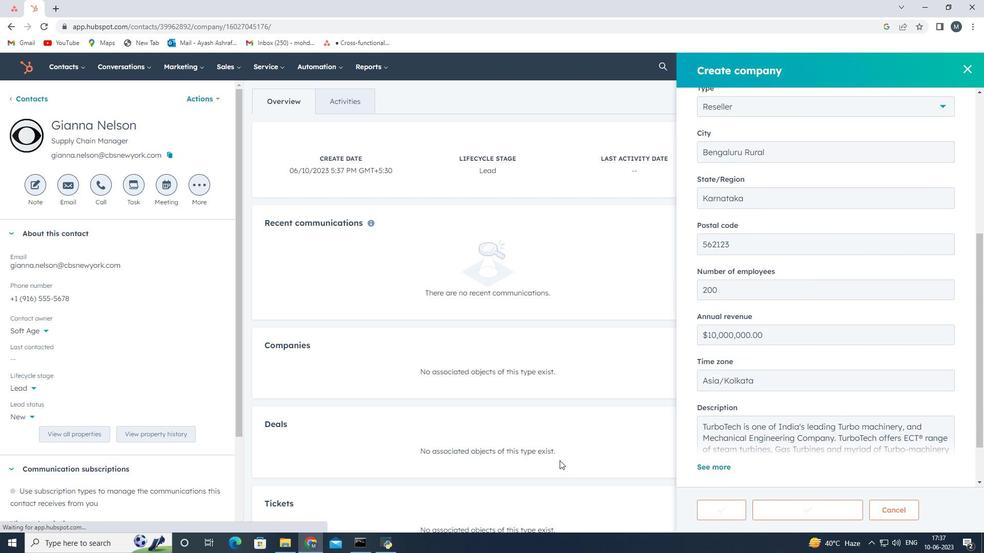 
